 Task: Find connections with filter location Cajueiro with filter topic #healthylifestyle with filter profile language French with filter current company PI Industries Ltd with filter school University of Hyderabad with filter industry Industry Associations with filter service category Administrative with filter keywords title Security Guard
Action: Mouse moved to (575, 101)
Screenshot: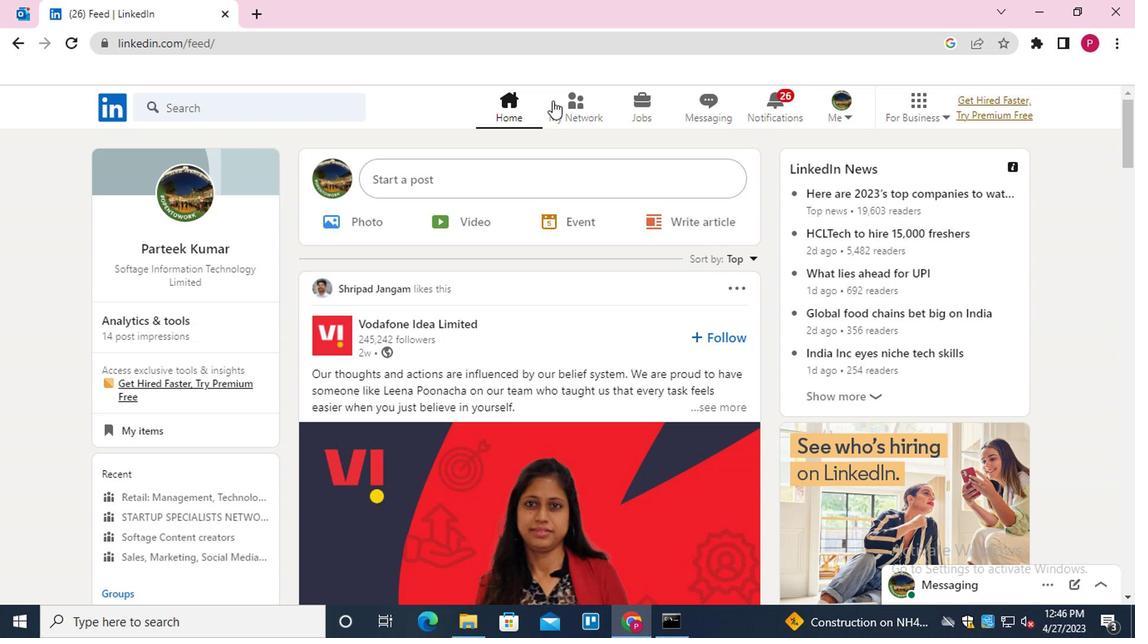 
Action: Mouse pressed left at (575, 101)
Screenshot: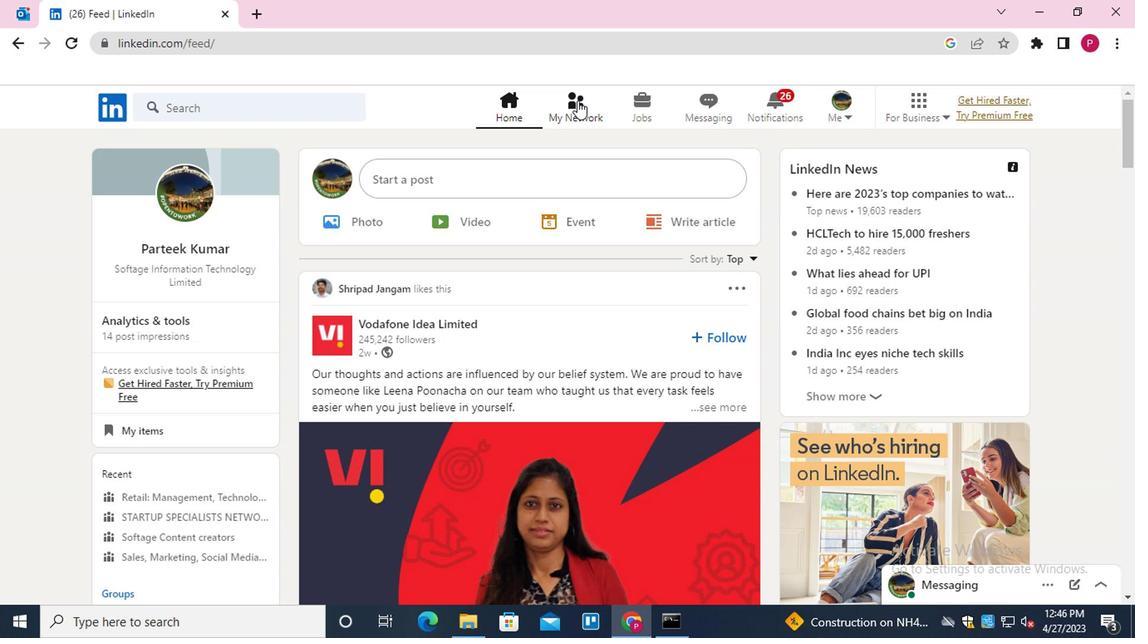 
Action: Mouse moved to (251, 198)
Screenshot: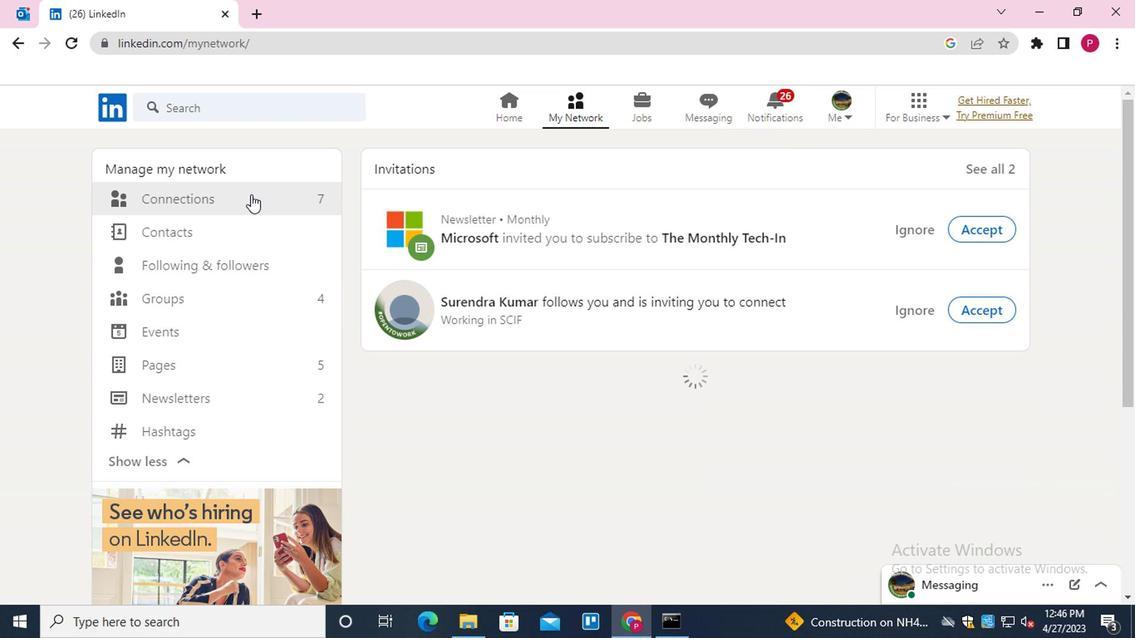 
Action: Mouse pressed left at (251, 198)
Screenshot: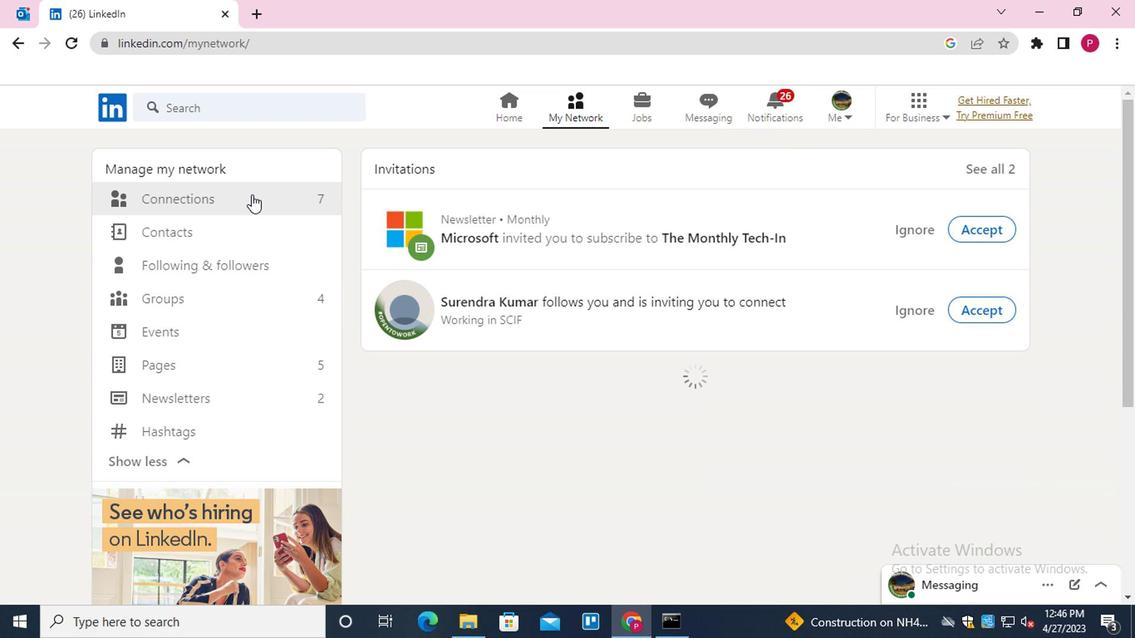 
Action: Mouse moved to (670, 198)
Screenshot: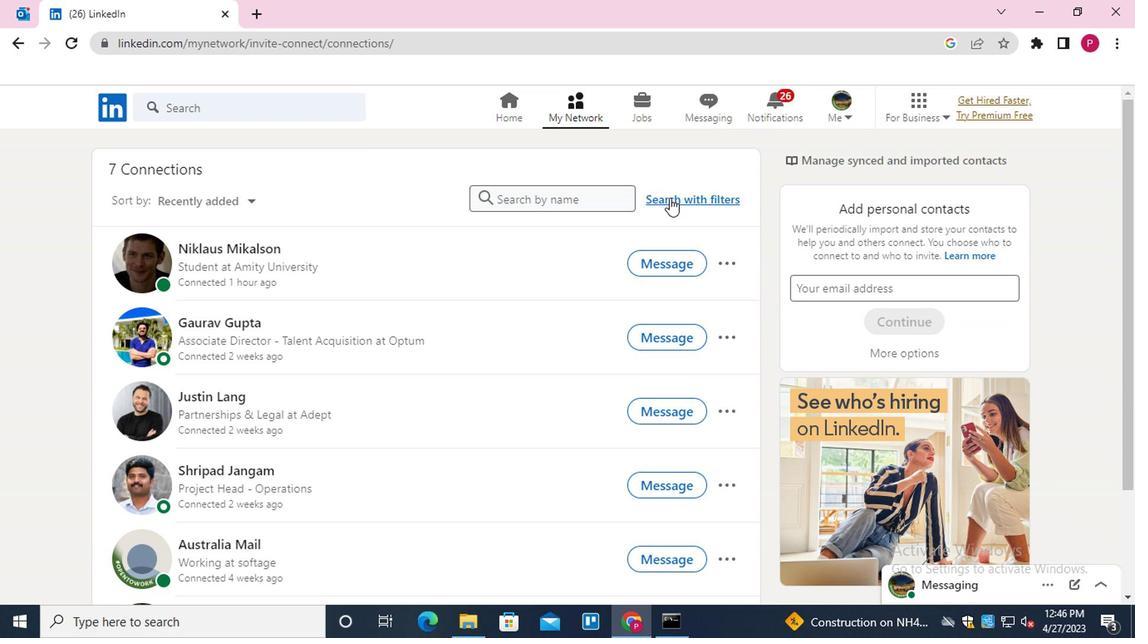 
Action: Mouse pressed left at (670, 198)
Screenshot: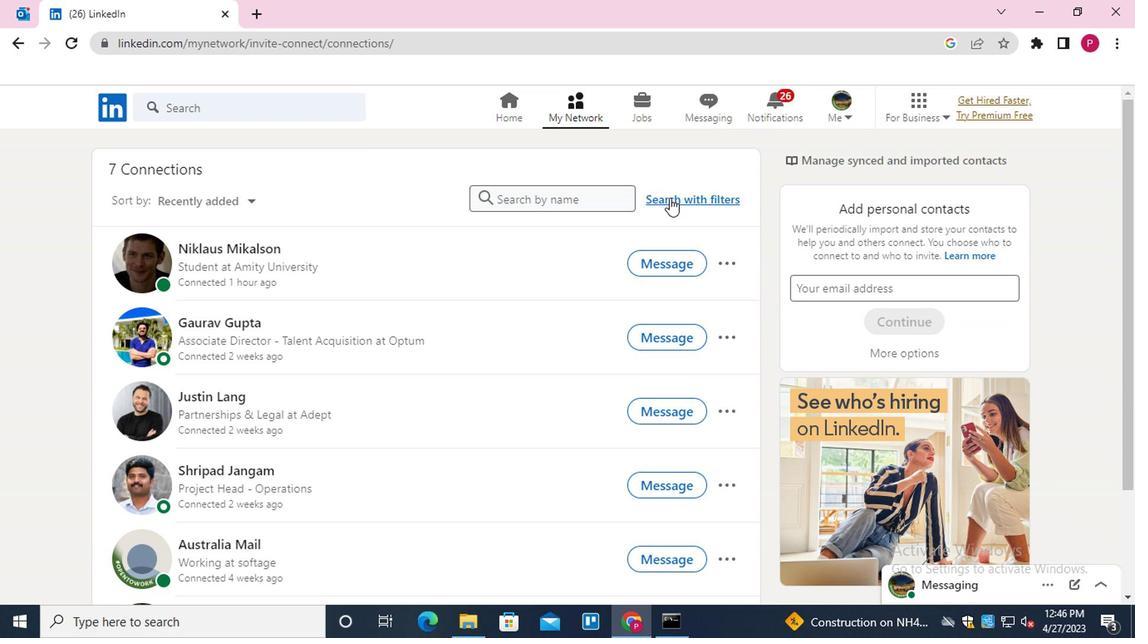 
Action: Mouse moved to (612, 152)
Screenshot: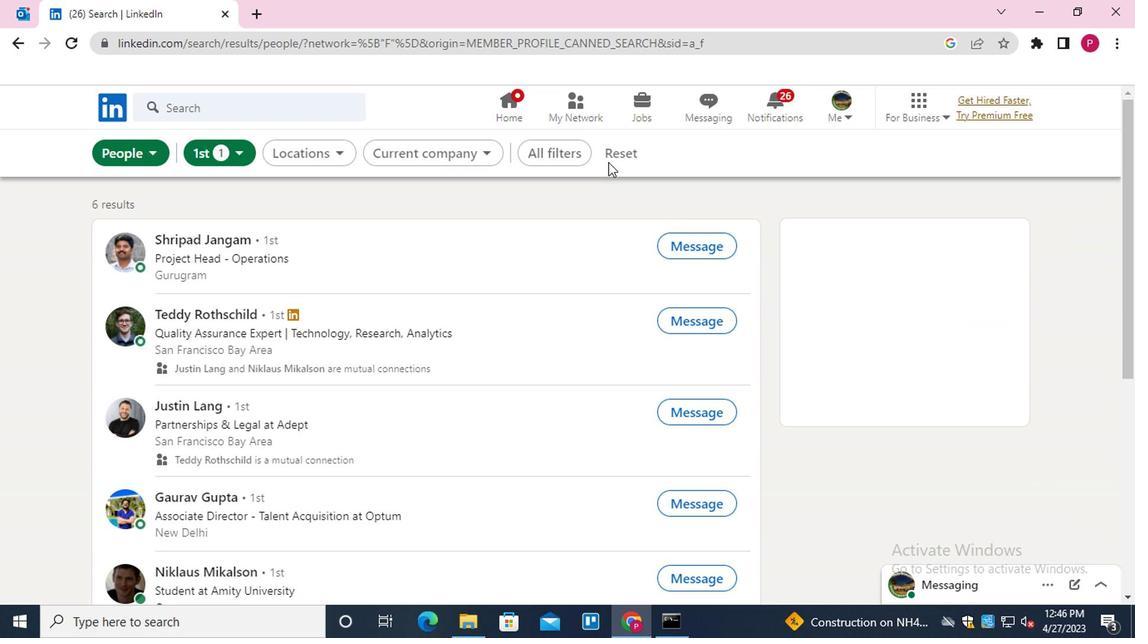 
Action: Mouse pressed left at (612, 152)
Screenshot: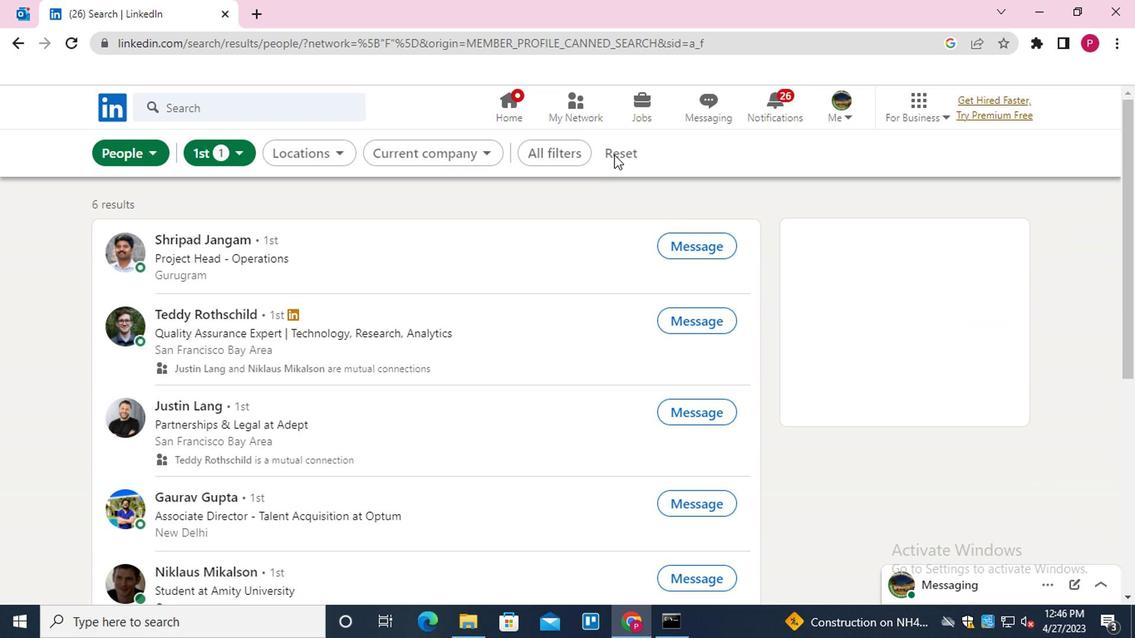
Action: Mouse moved to (580, 157)
Screenshot: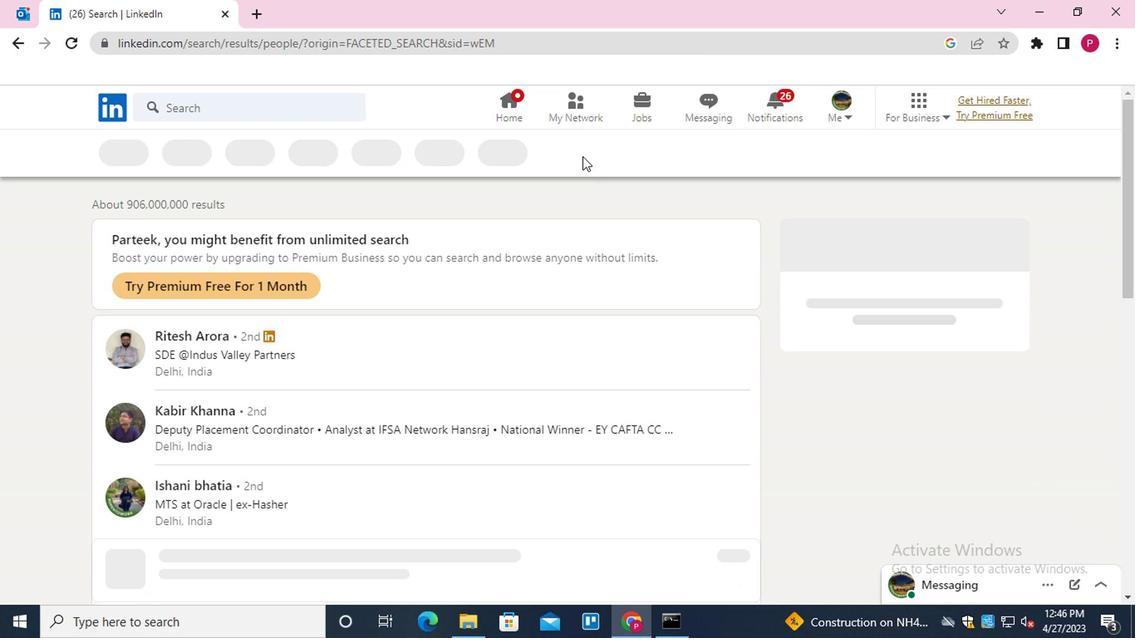 
Action: Mouse pressed left at (580, 157)
Screenshot: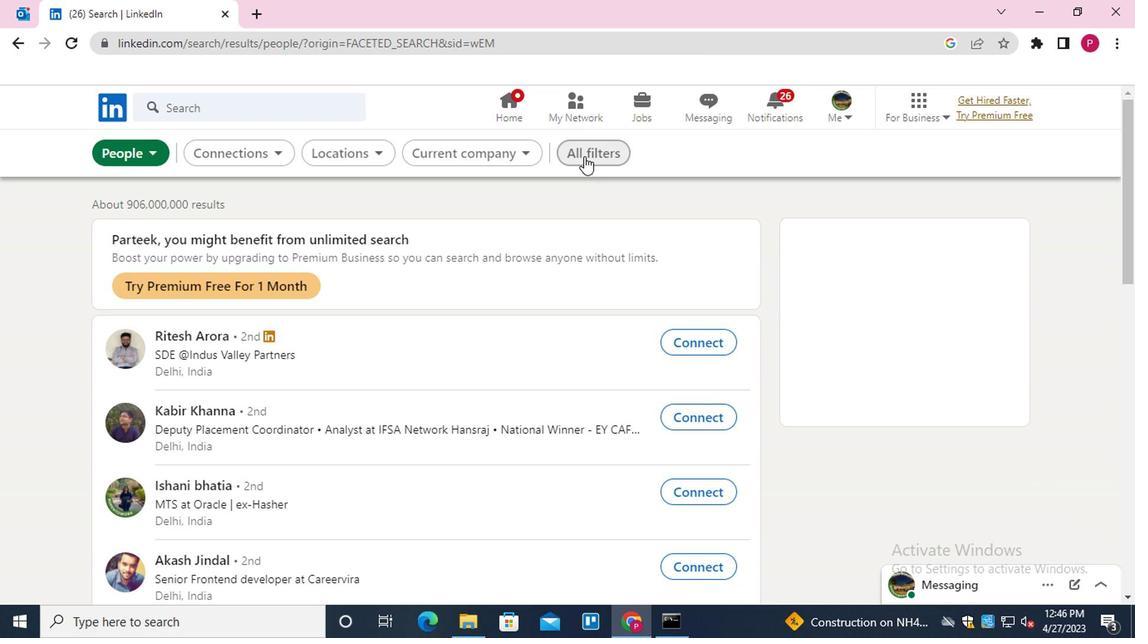 
Action: Mouse moved to (863, 390)
Screenshot: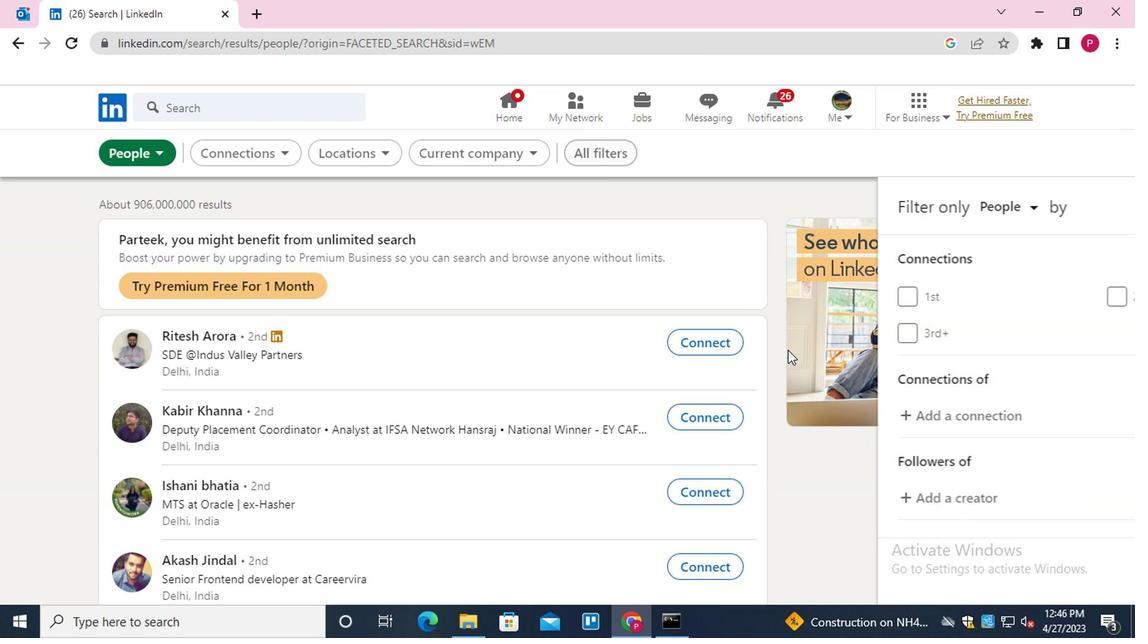 
Action: Mouse scrolled (863, 389) with delta (0, 0)
Screenshot: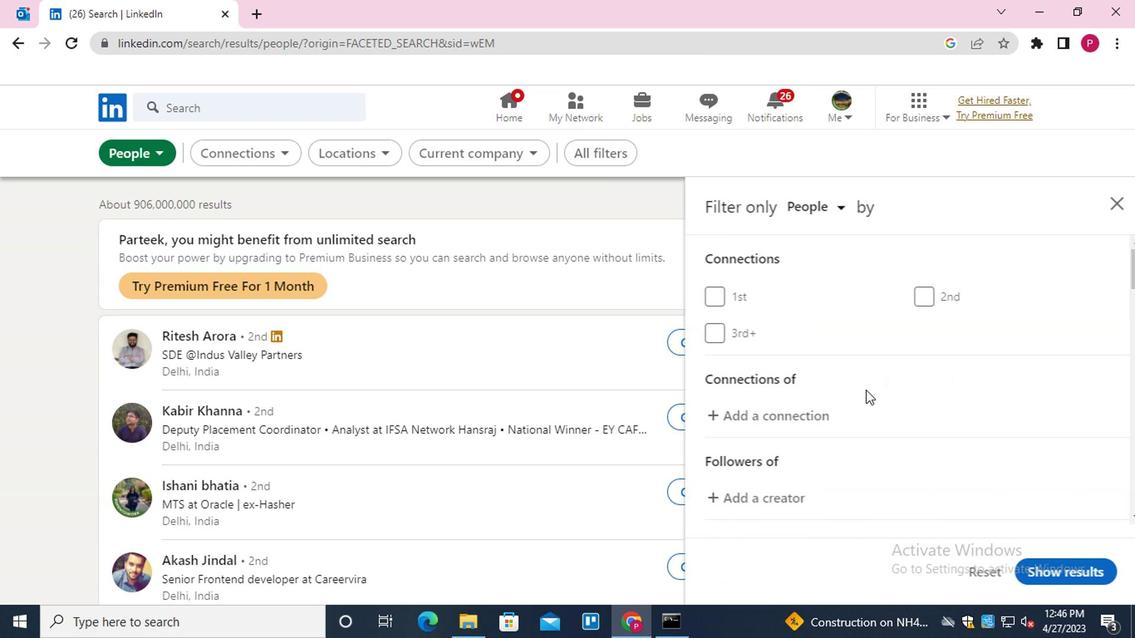 
Action: Mouse scrolled (863, 389) with delta (0, 0)
Screenshot: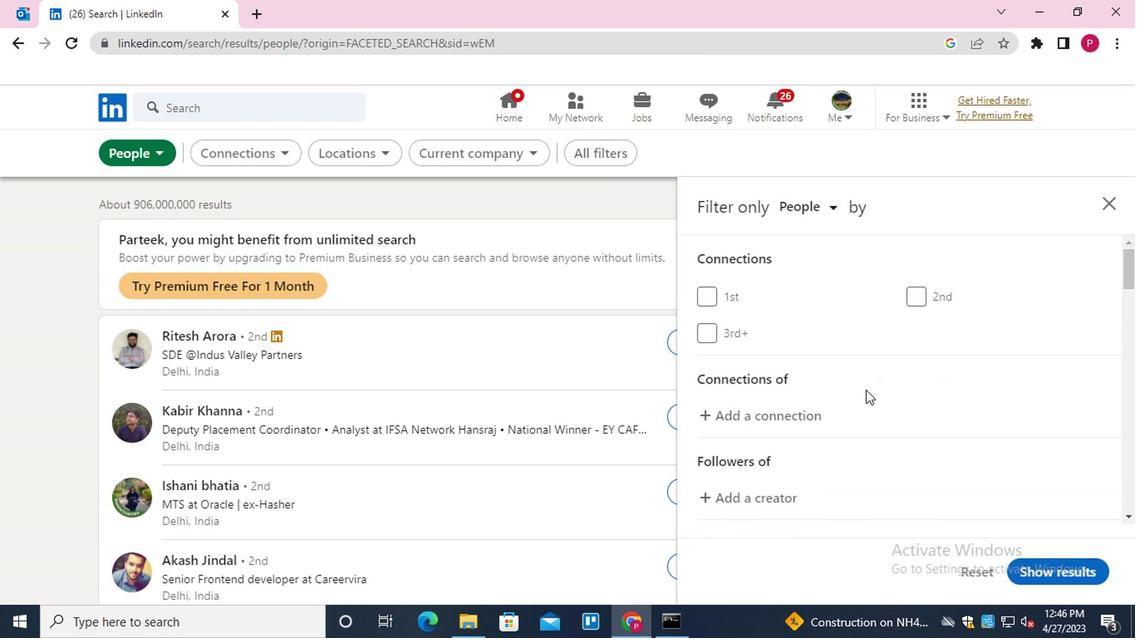 
Action: Mouse moved to (967, 480)
Screenshot: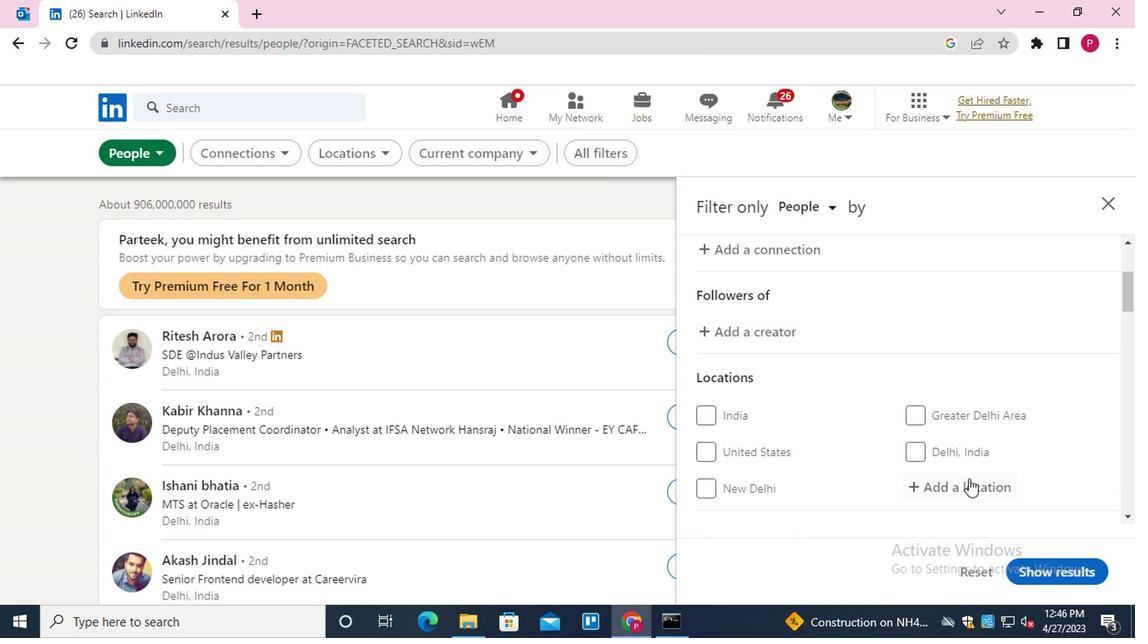 
Action: Mouse pressed left at (967, 480)
Screenshot: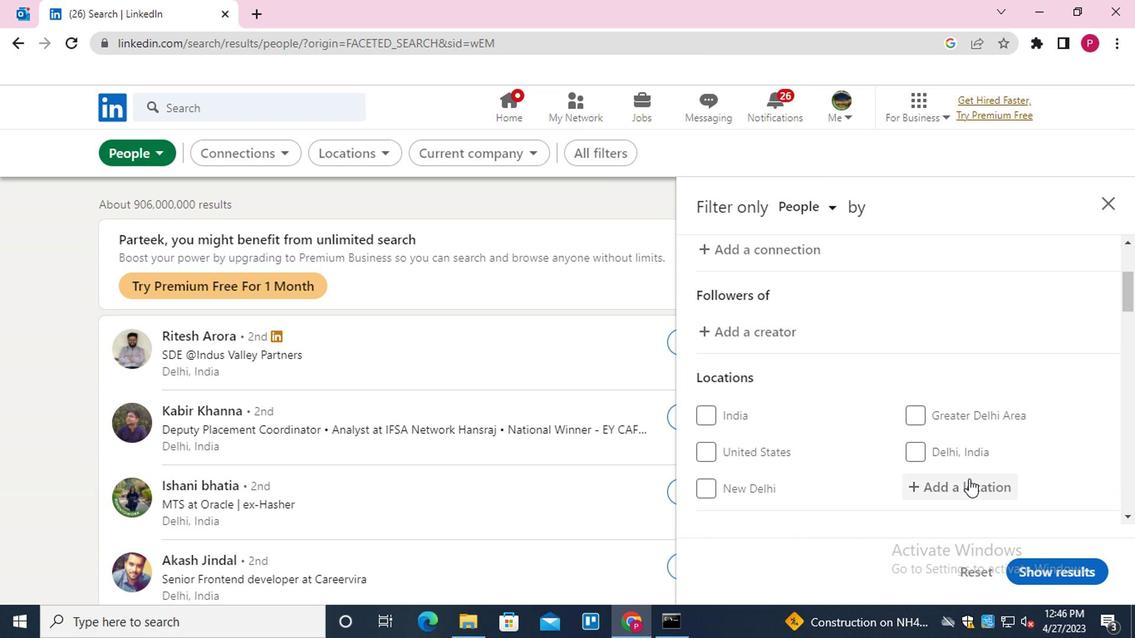 
Action: Key pressed <Key.shift><Key.shift><Key.shift>CAJUIERO
Screenshot: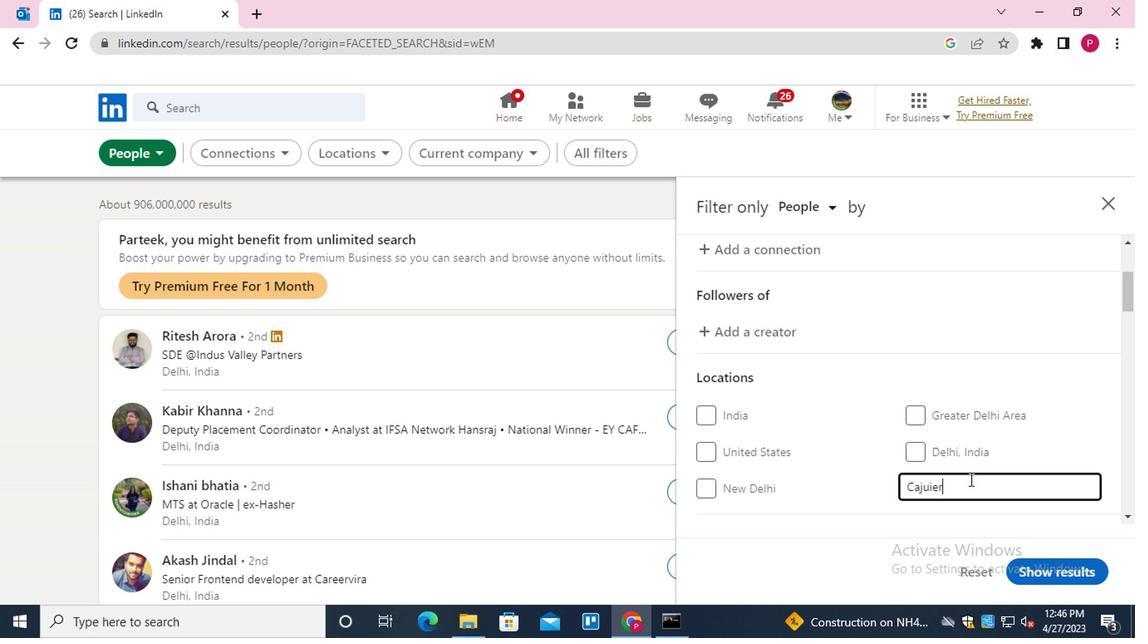 
Action: Mouse moved to (969, 477)
Screenshot: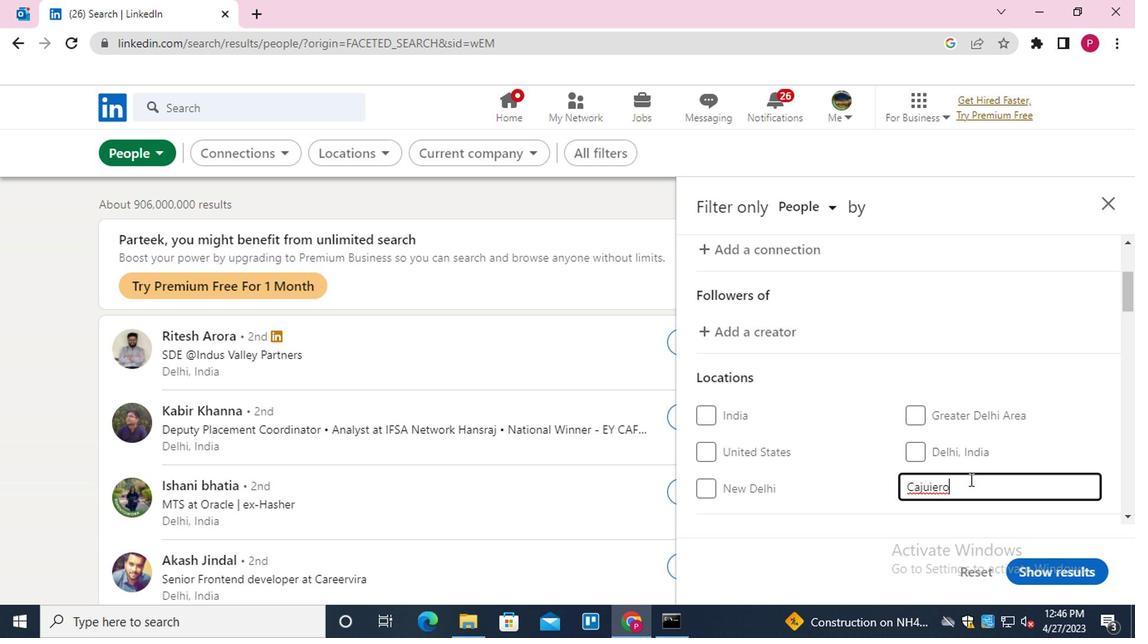 
Action: Mouse scrolled (969, 476) with delta (0, 0)
Screenshot: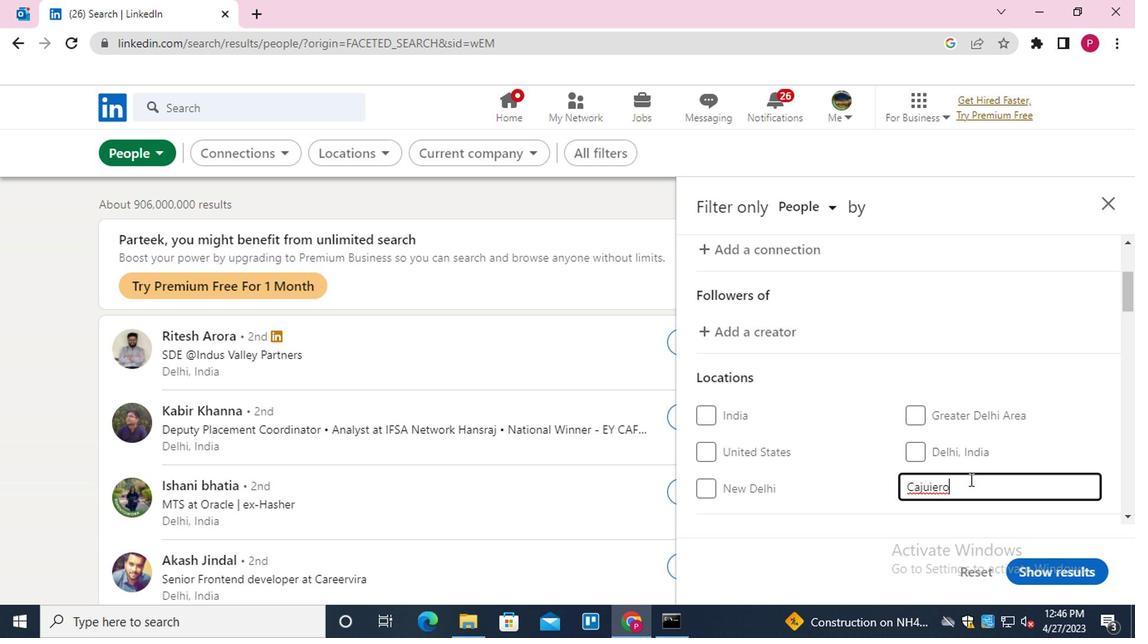 
Action: Key pressed <Key.backspace><Key.backspace><Key.backspace><Key.backspace>EIRO<Key.up><Key.up><Key.enter>
Screenshot: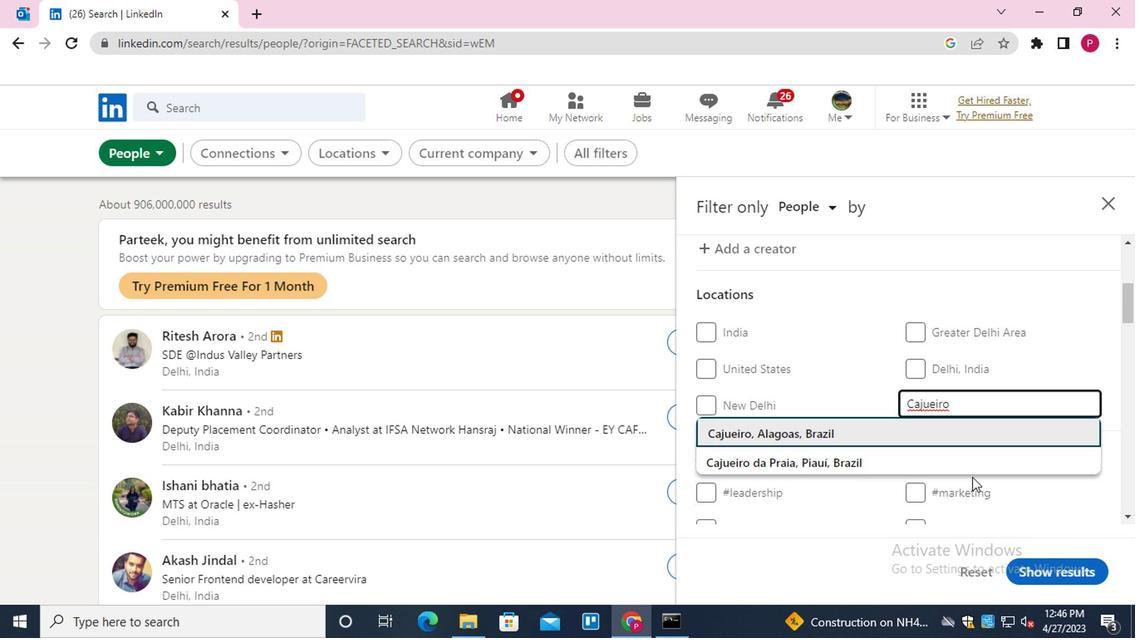 
Action: Mouse scrolled (969, 476) with delta (0, 0)
Screenshot: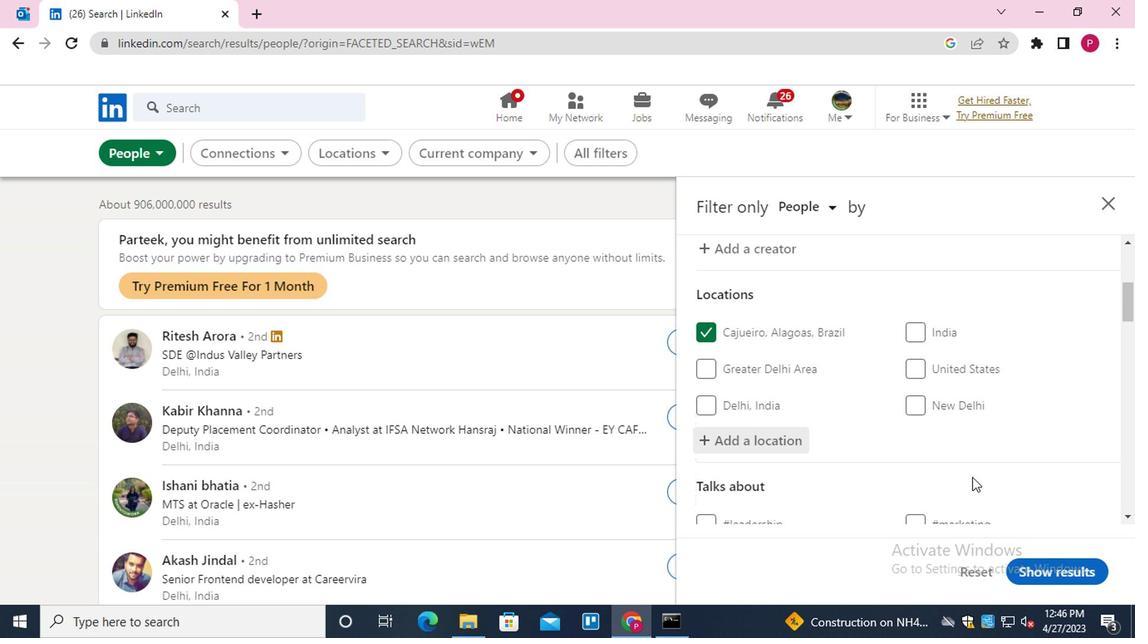 
Action: Mouse scrolled (969, 476) with delta (0, 0)
Screenshot: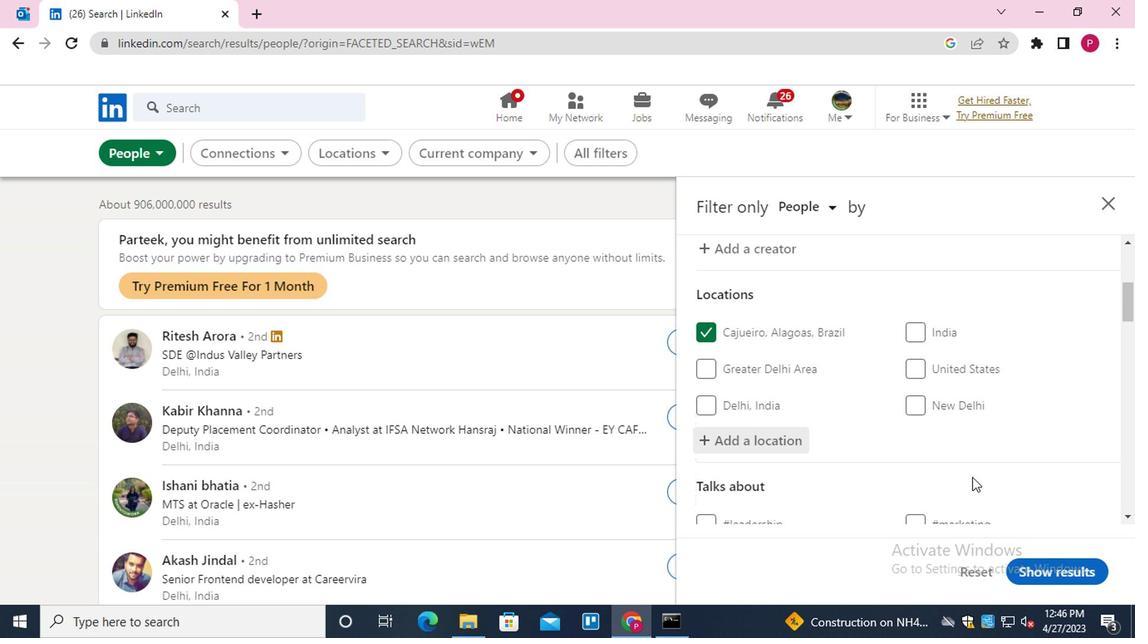 
Action: Mouse scrolled (969, 476) with delta (0, 0)
Screenshot: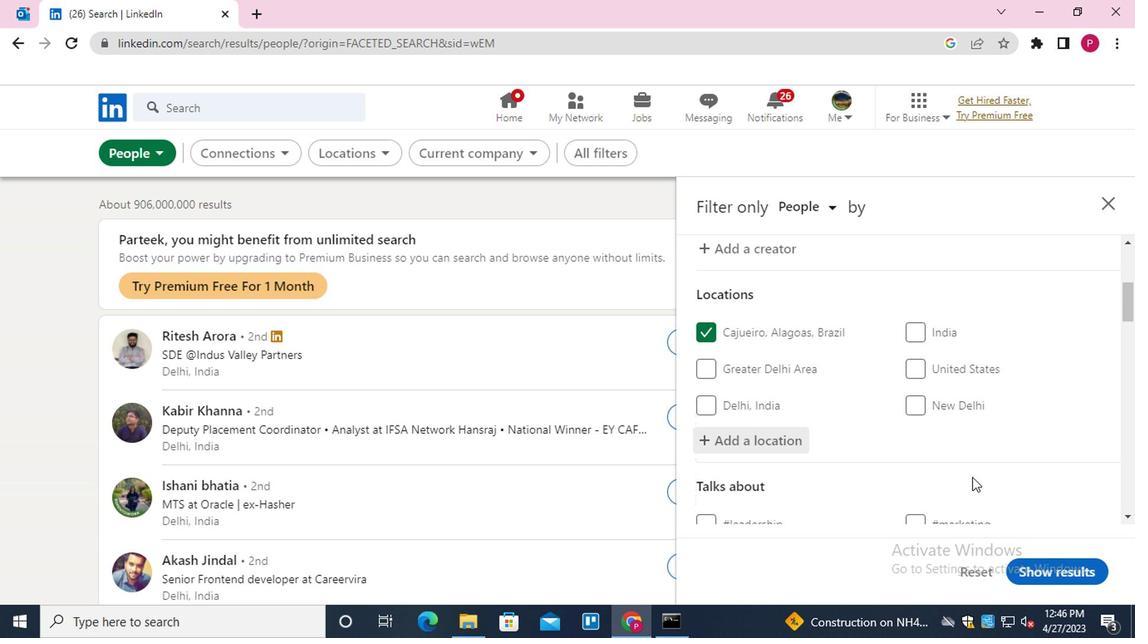 
Action: Mouse moved to (978, 355)
Screenshot: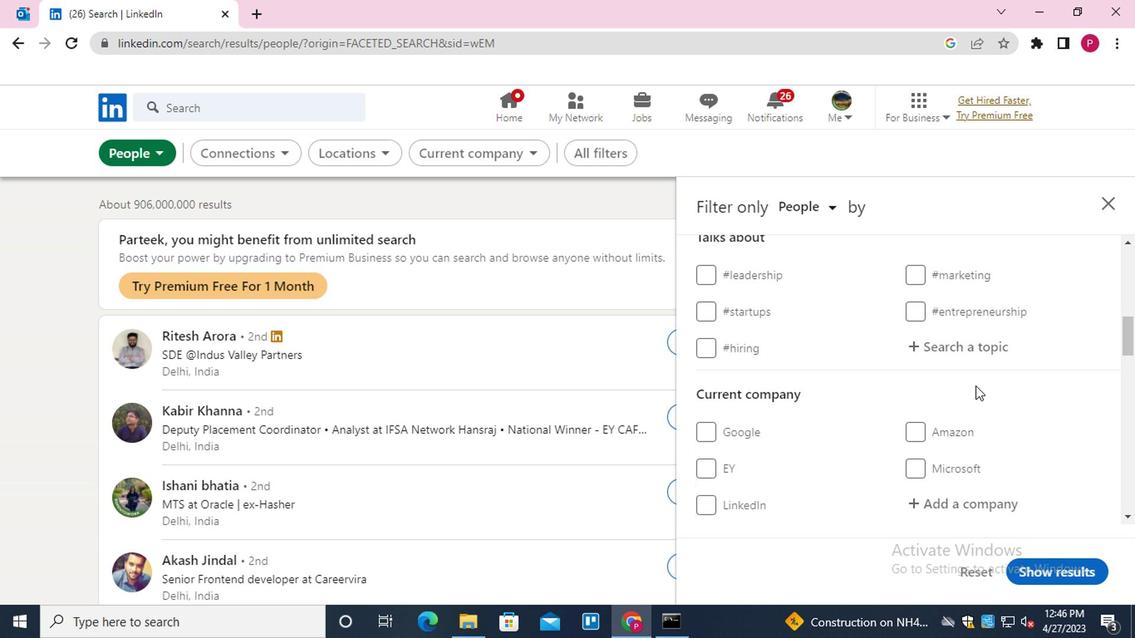 
Action: Mouse pressed left at (978, 355)
Screenshot: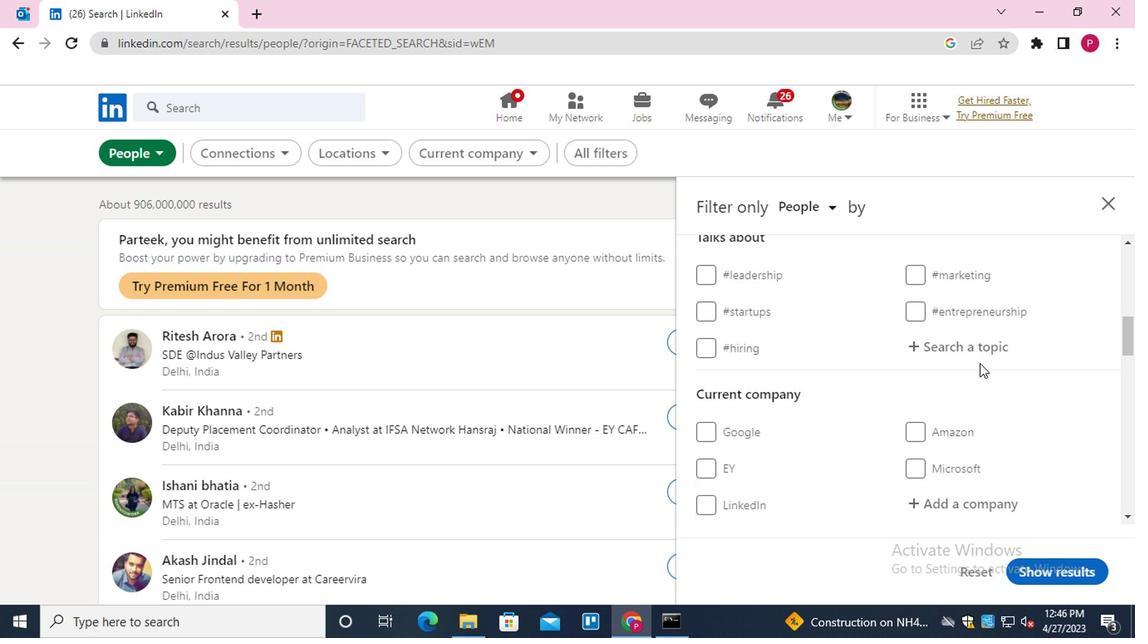 
Action: Key pressed HEALTHYLIFE<Key.down><Key.enter>
Screenshot: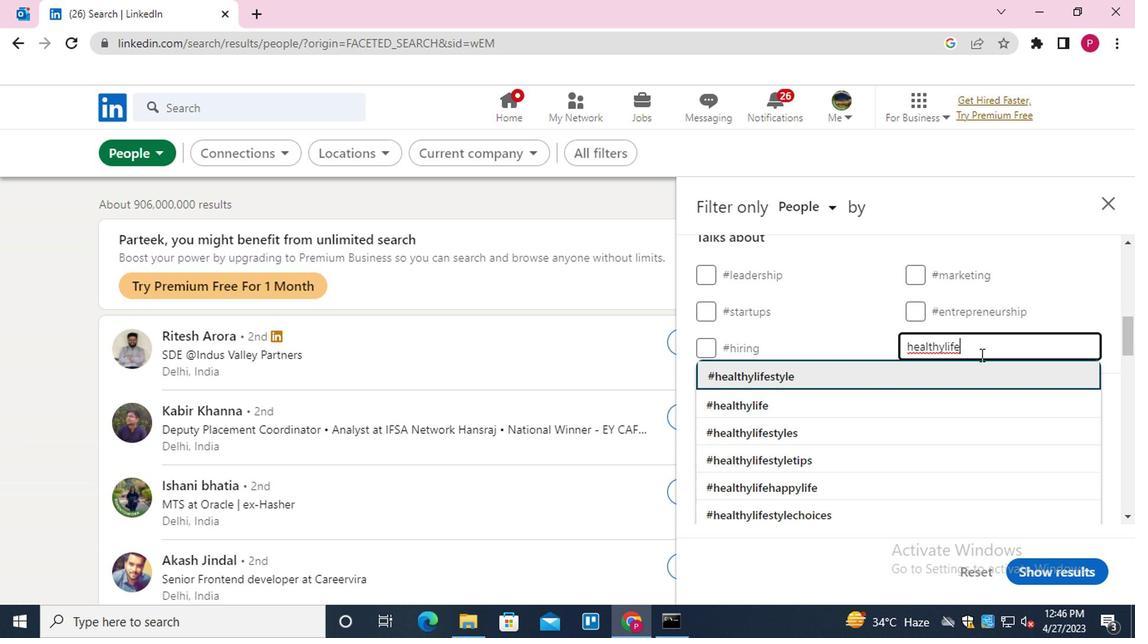 
Action: Mouse moved to (975, 355)
Screenshot: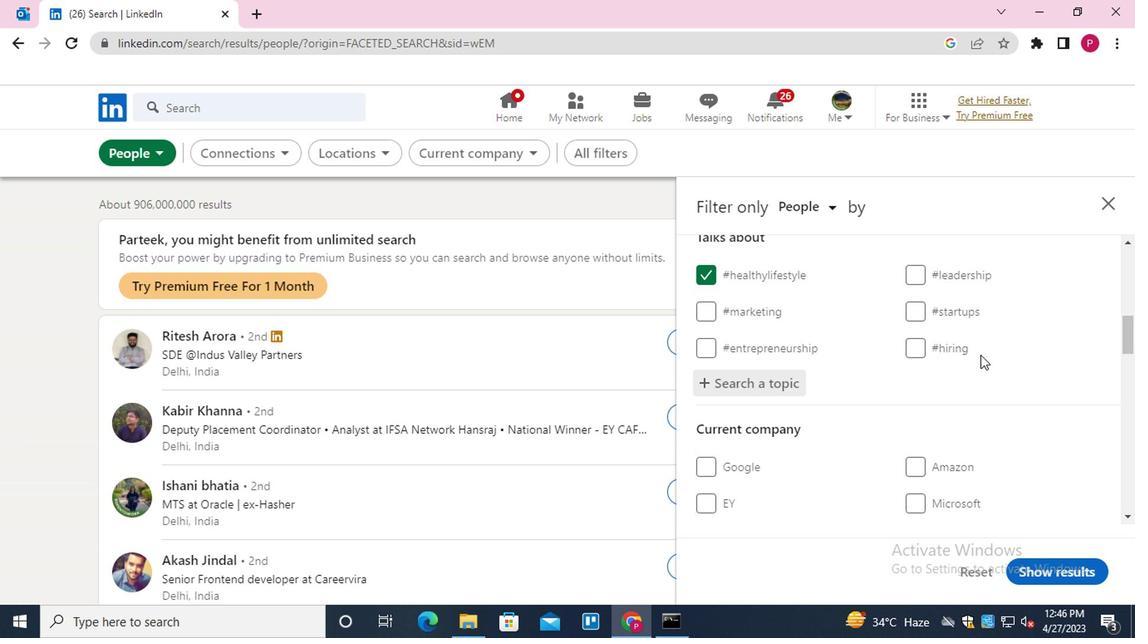
Action: Mouse scrolled (975, 354) with delta (0, 0)
Screenshot: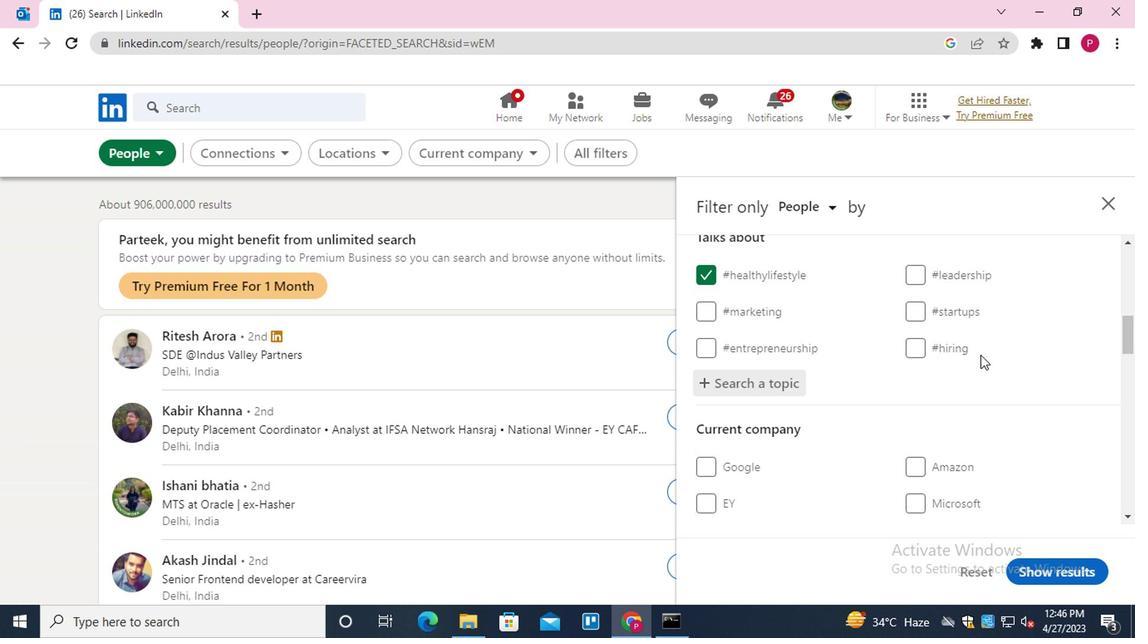 
Action: Mouse moved to (957, 365)
Screenshot: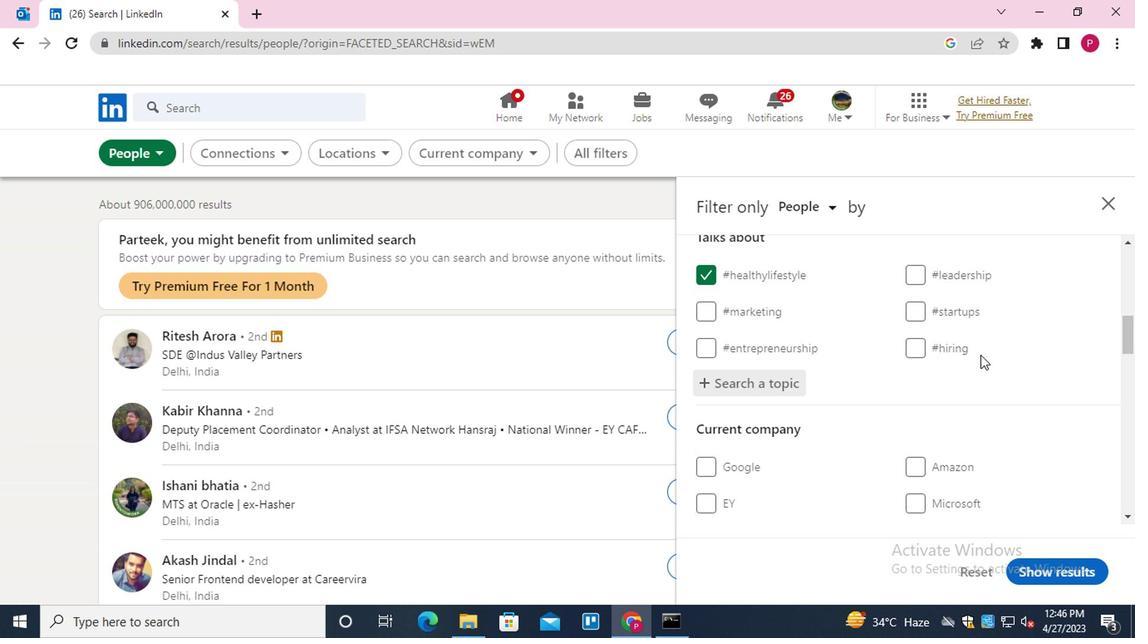 
Action: Mouse scrolled (957, 363) with delta (0, -1)
Screenshot: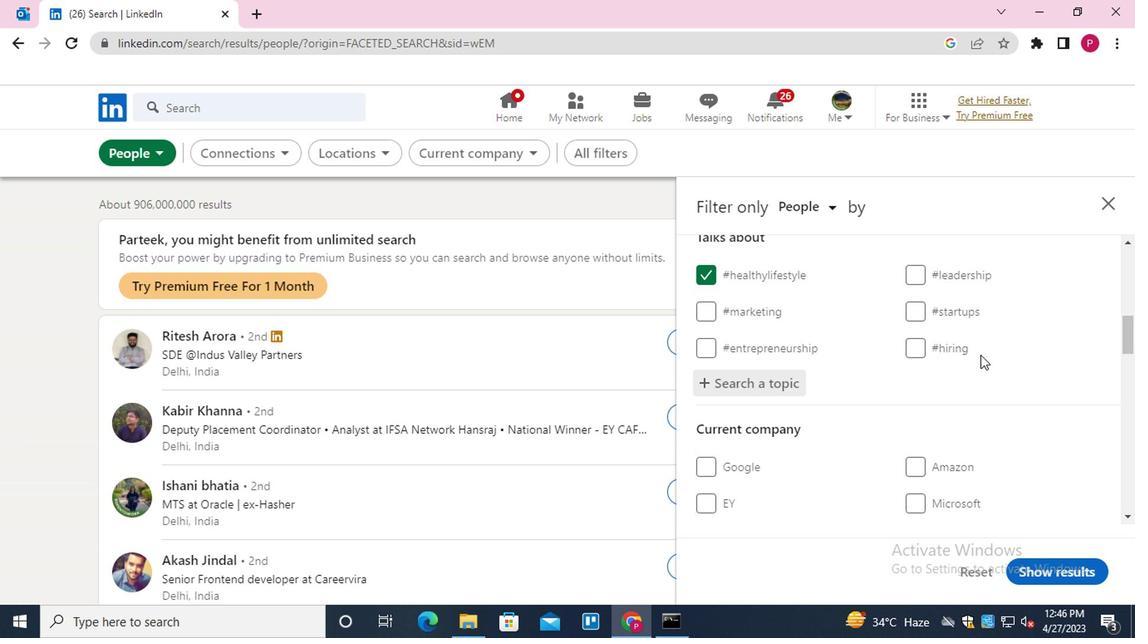 
Action: Mouse moved to (944, 366)
Screenshot: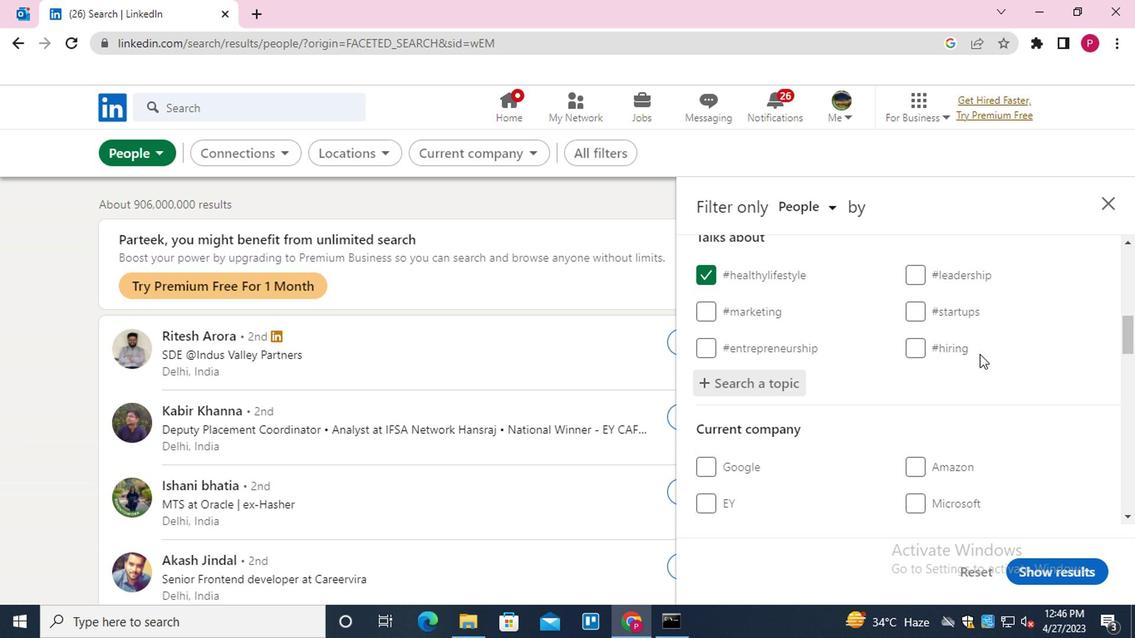 
Action: Mouse scrolled (944, 365) with delta (0, -1)
Screenshot: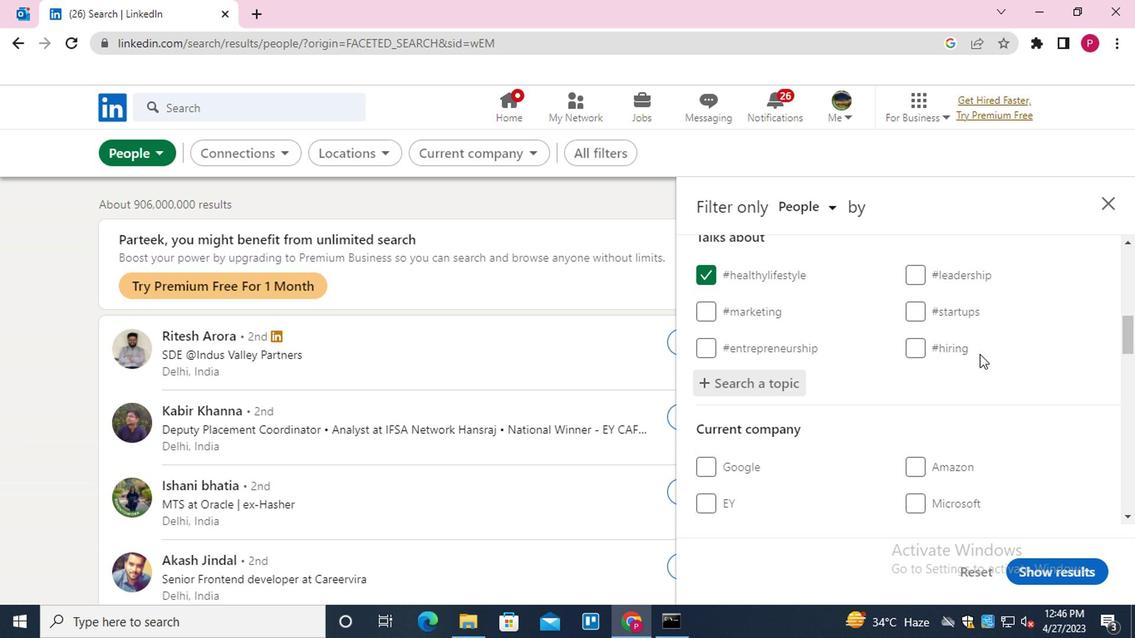 
Action: Mouse moved to (790, 373)
Screenshot: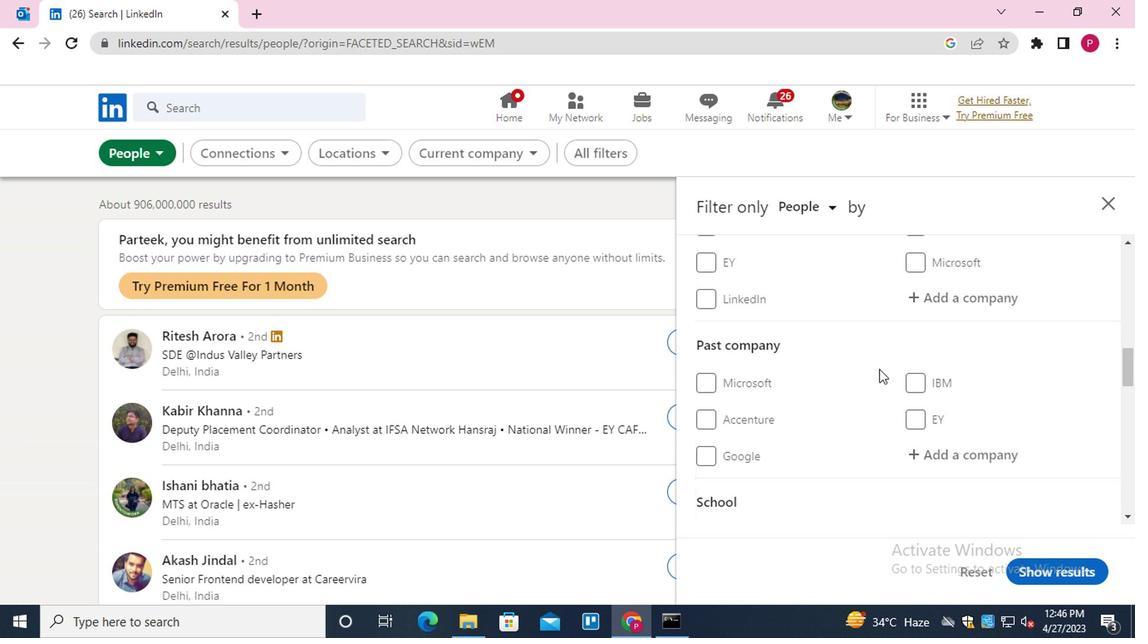 
Action: Mouse scrolled (790, 373) with delta (0, 0)
Screenshot: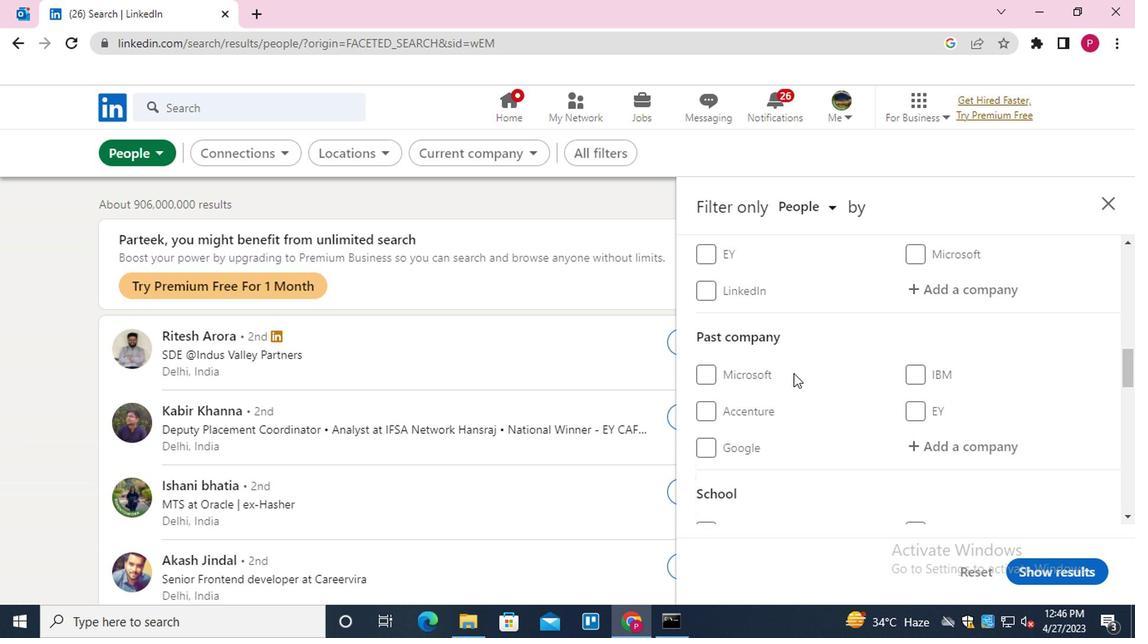 
Action: Mouse scrolled (790, 373) with delta (0, 0)
Screenshot: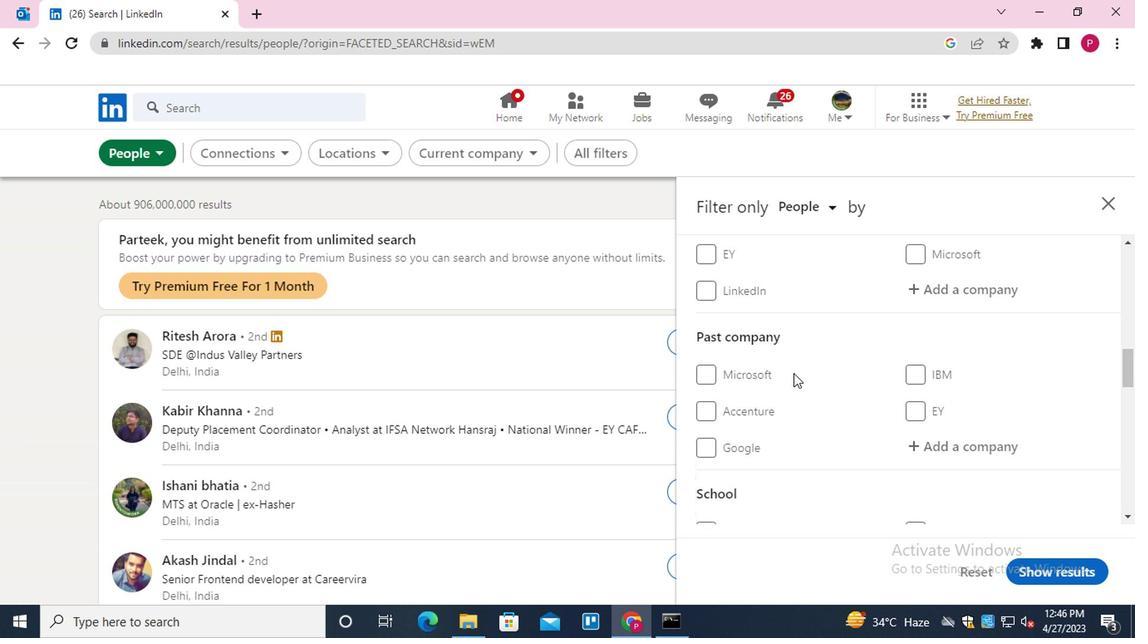 
Action: Mouse scrolled (790, 373) with delta (0, 0)
Screenshot: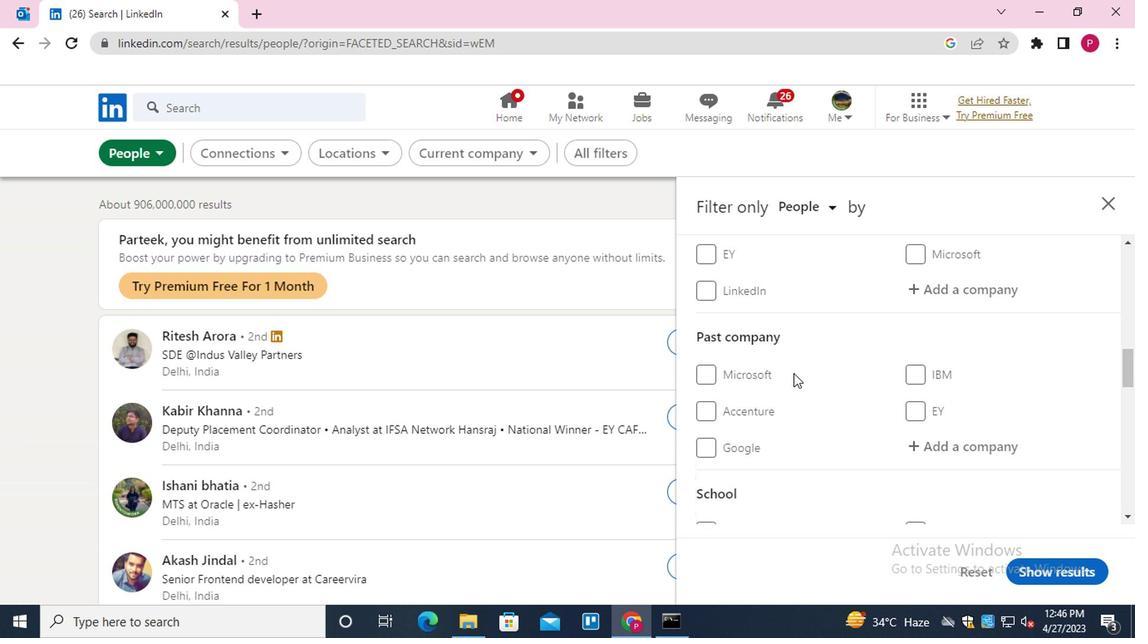 
Action: Mouse scrolled (790, 373) with delta (0, 0)
Screenshot: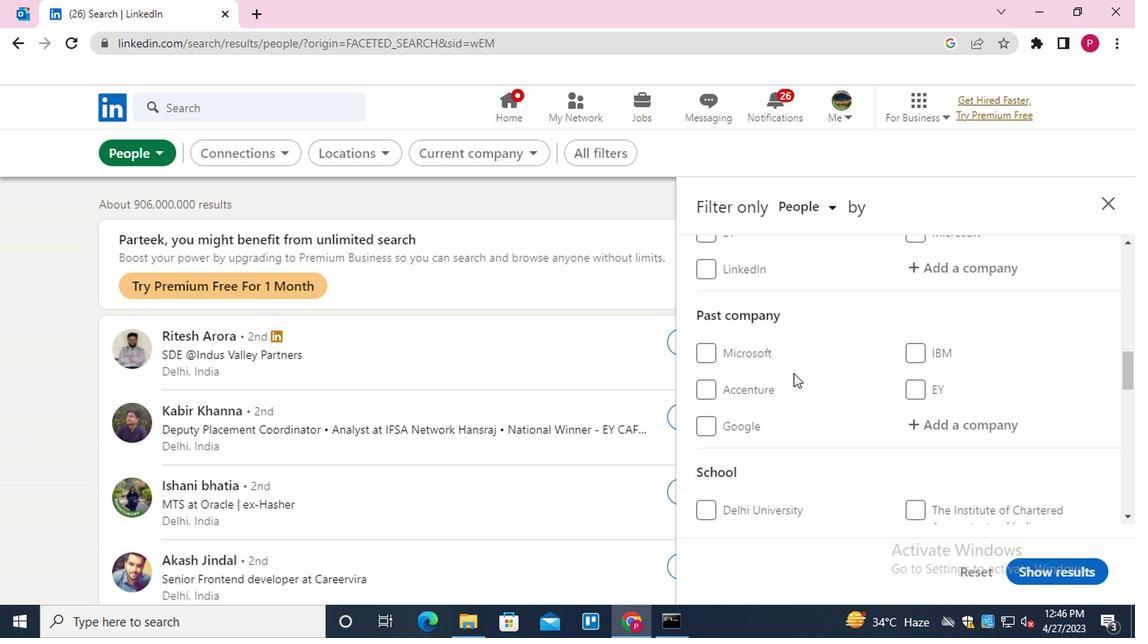 
Action: Mouse scrolled (790, 373) with delta (0, 0)
Screenshot: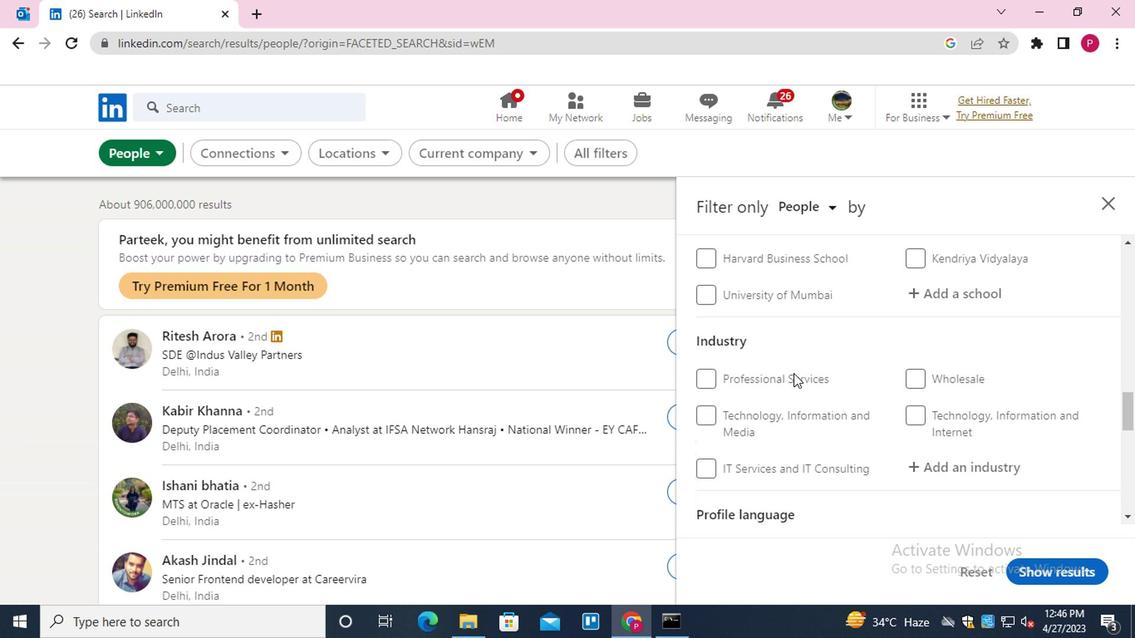 
Action: Mouse scrolled (790, 373) with delta (0, 0)
Screenshot: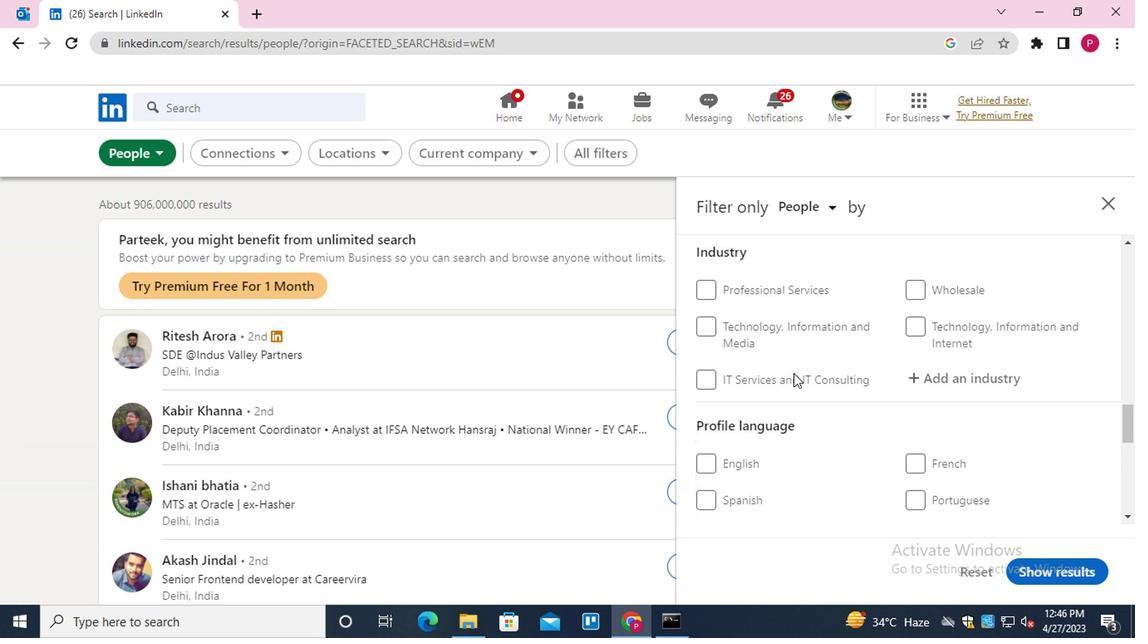
Action: Mouse moved to (907, 379)
Screenshot: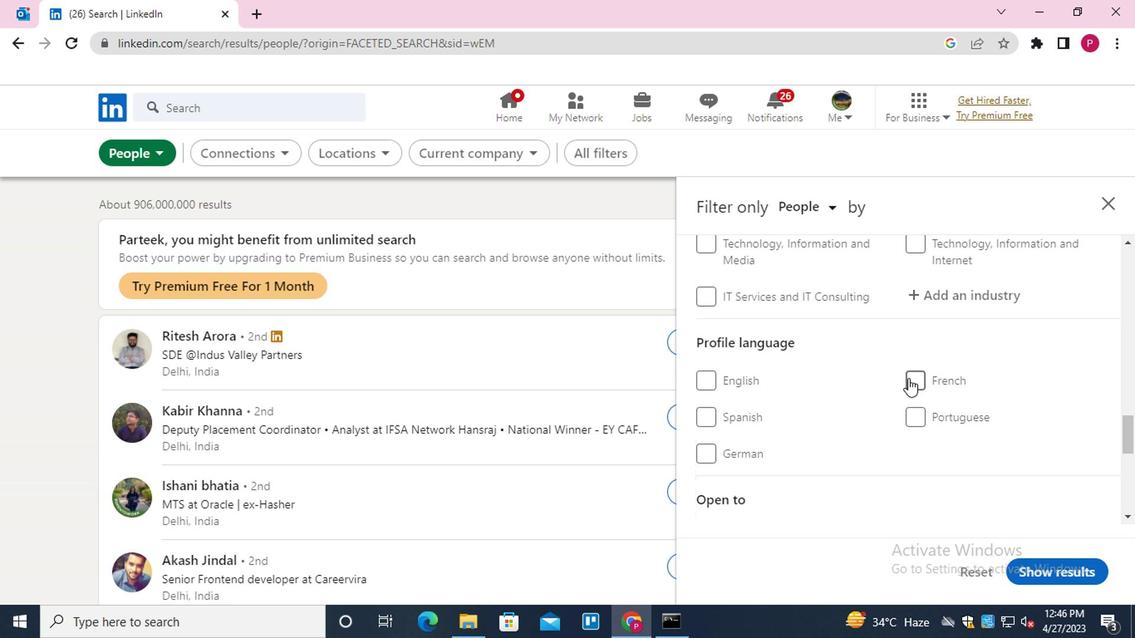 
Action: Mouse pressed left at (907, 379)
Screenshot: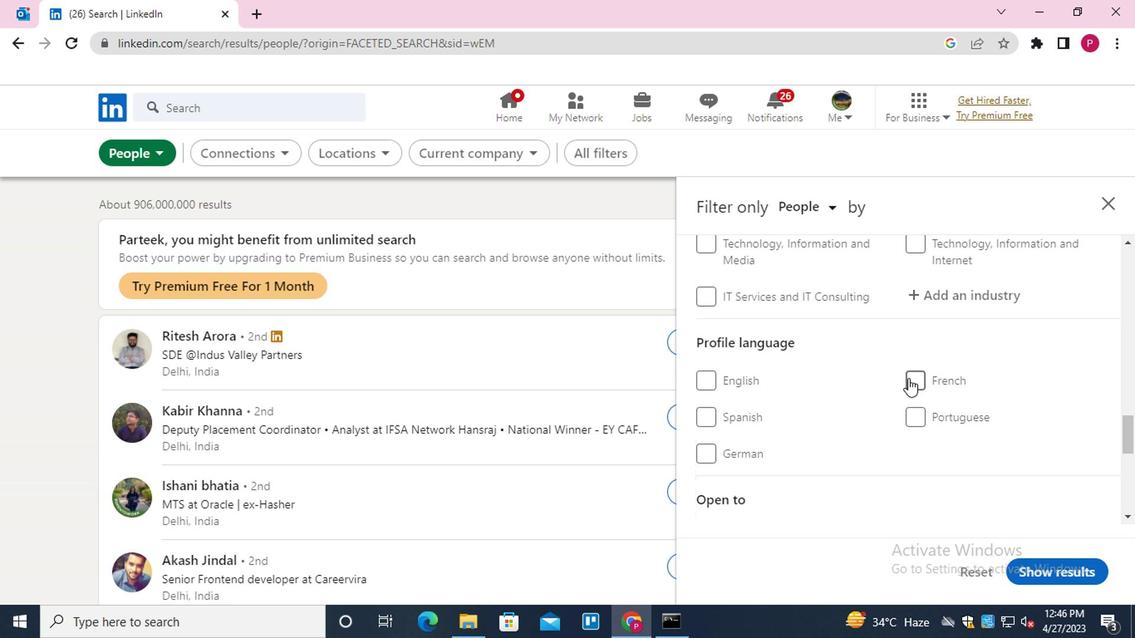
Action: Mouse moved to (851, 379)
Screenshot: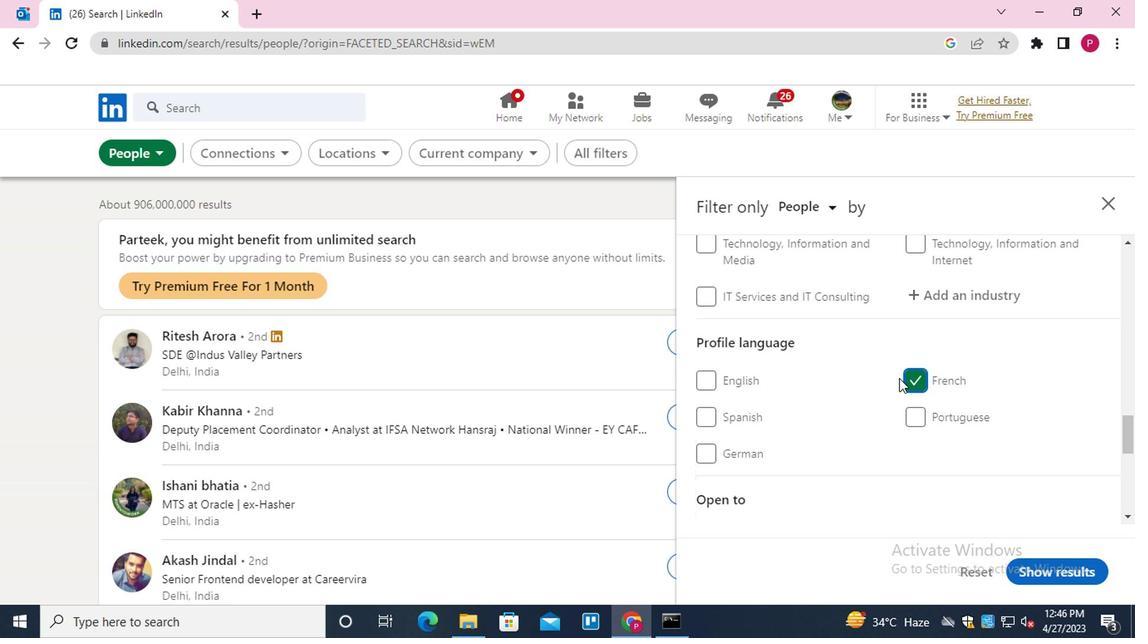 
Action: Mouse scrolled (851, 380) with delta (0, 0)
Screenshot: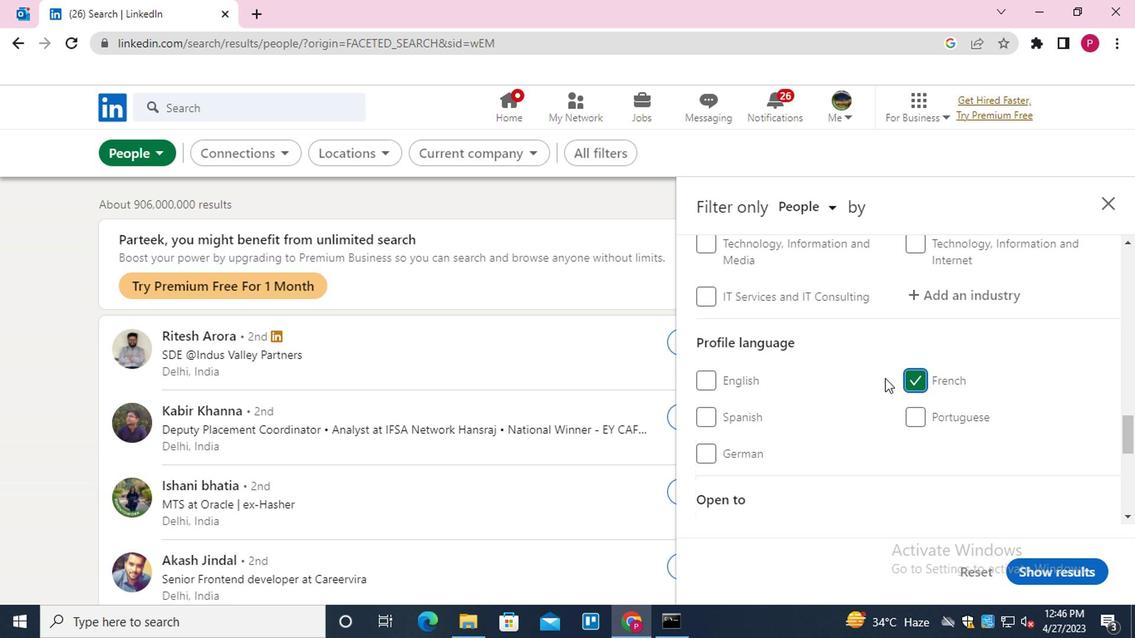 
Action: Mouse scrolled (851, 380) with delta (0, 0)
Screenshot: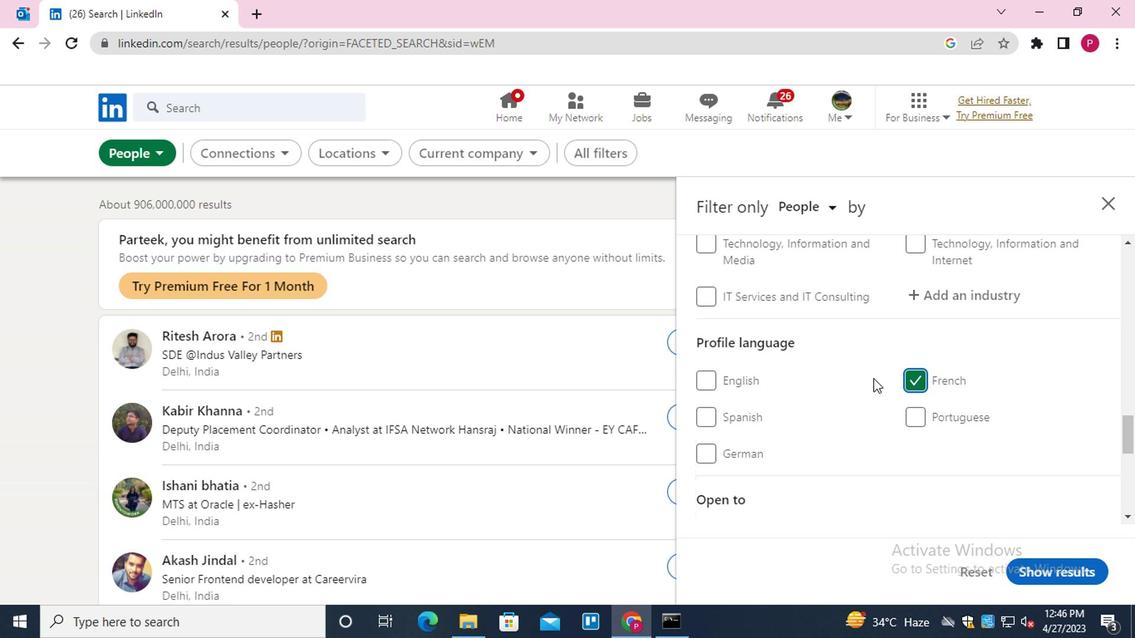 
Action: Mouse scrolled (851, 380) with delta (0, 0)
Screenshot: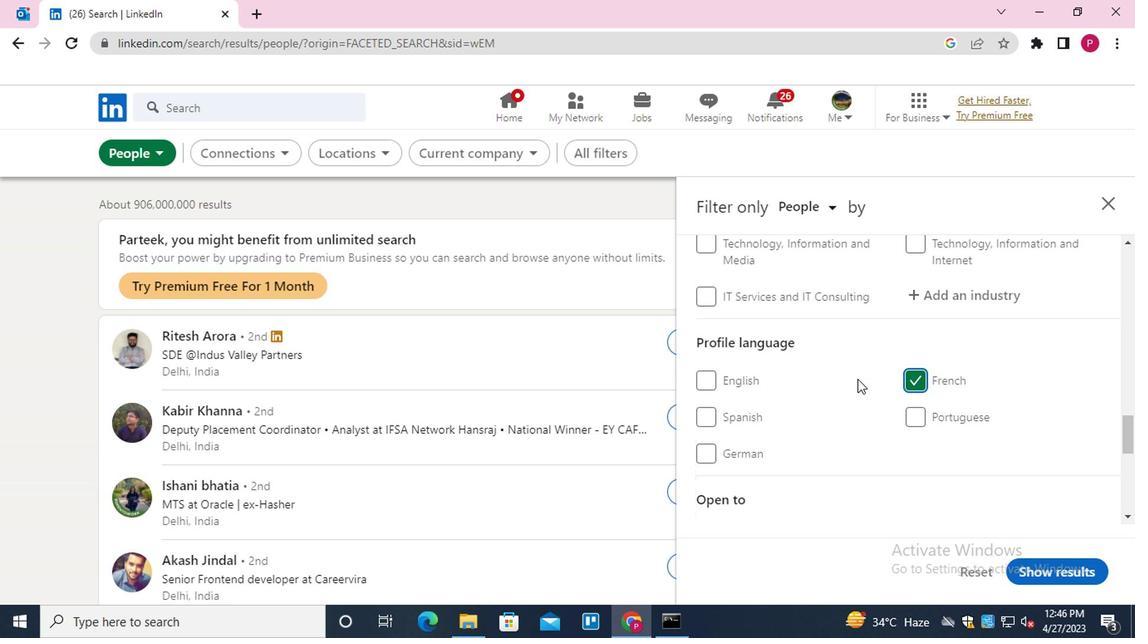 
Action: Mouse scrolled (851, 380) with delta (0, 0)
Screenshot: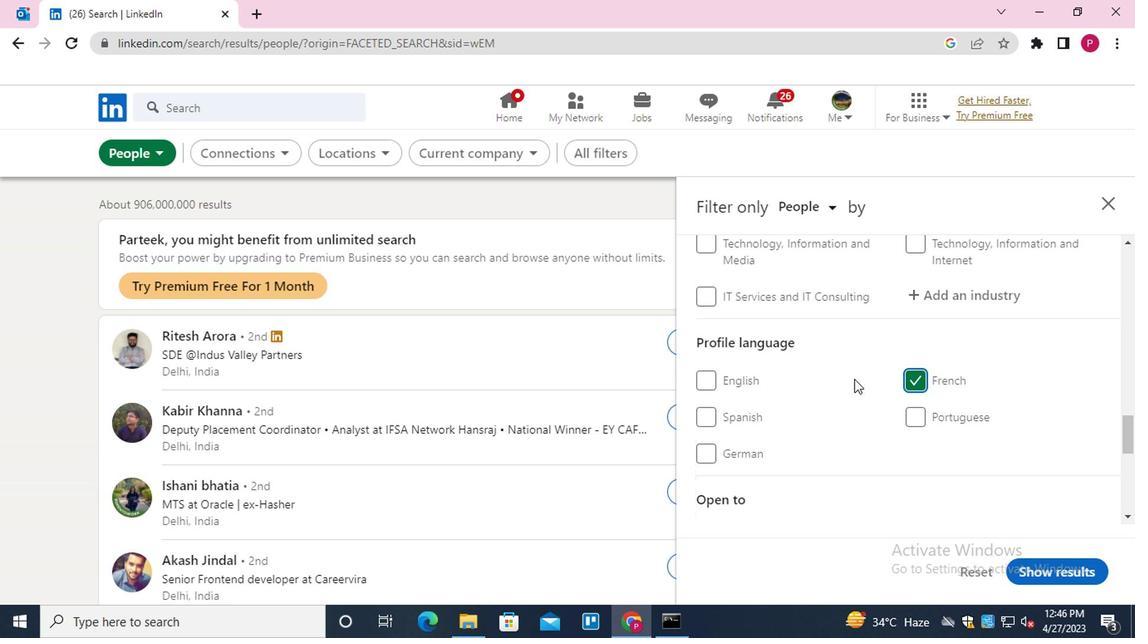 
Action: Mouse scrolled (851, 380) with delta (0, 0)
Screenshot: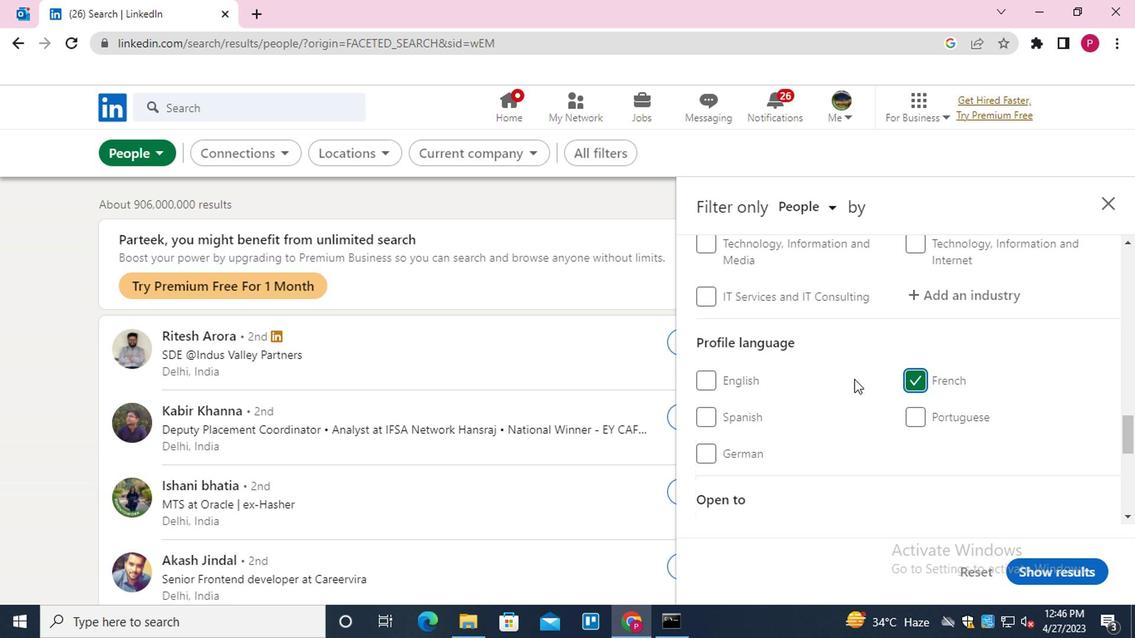 
Action: Mouse scrolled (851, 380) with delta (0, 0)
Screenshot: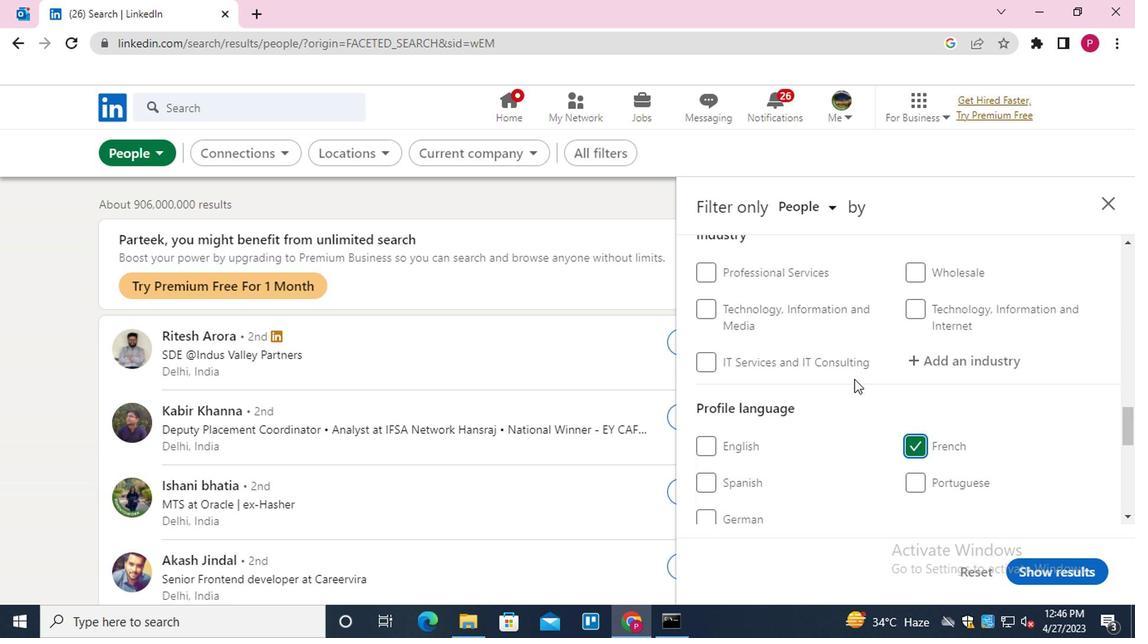 
Action: Mouse scrolled (851, 380) with delta (0, 0)
Screenshot: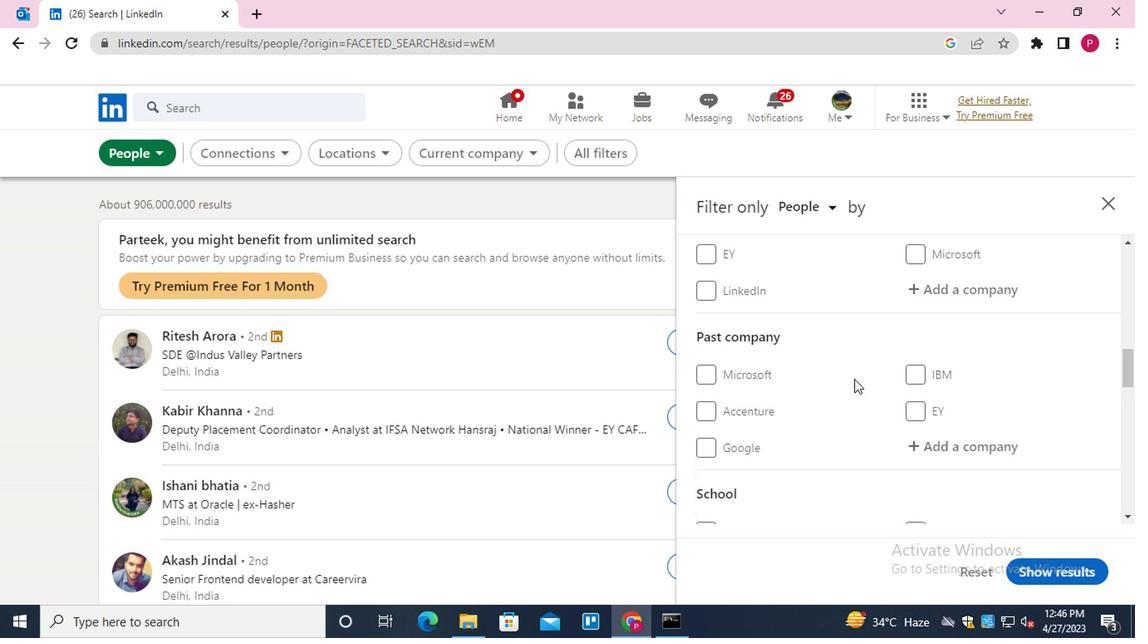 
Action: Mouse moved to (962, 376)
Screenshot: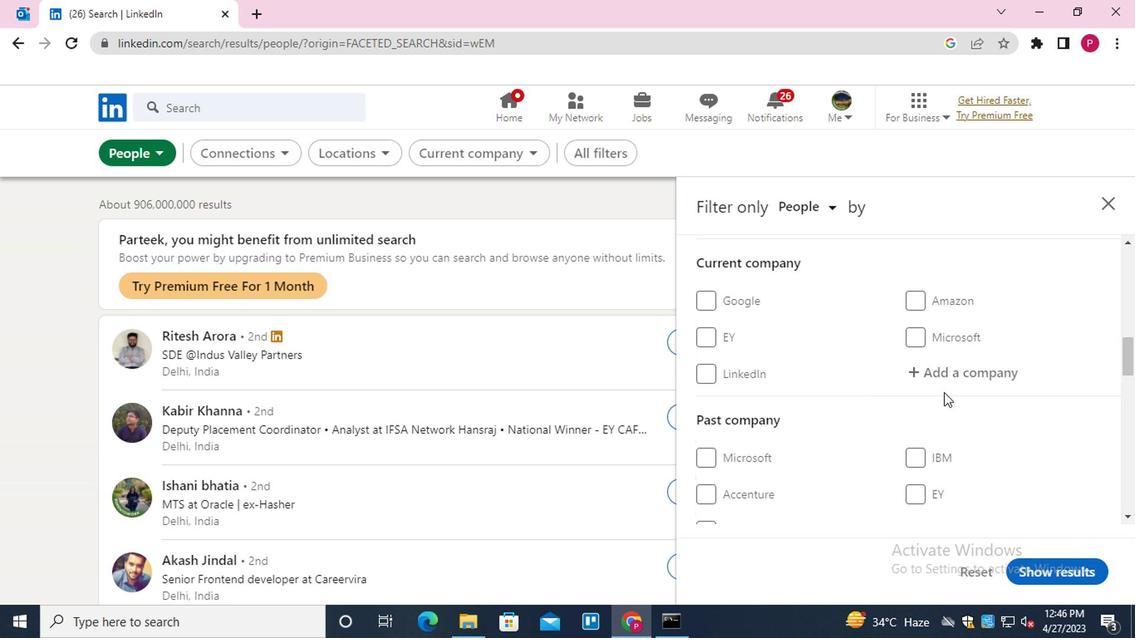 
Action: Mouse pressed left at (962, 376)
Screenshot: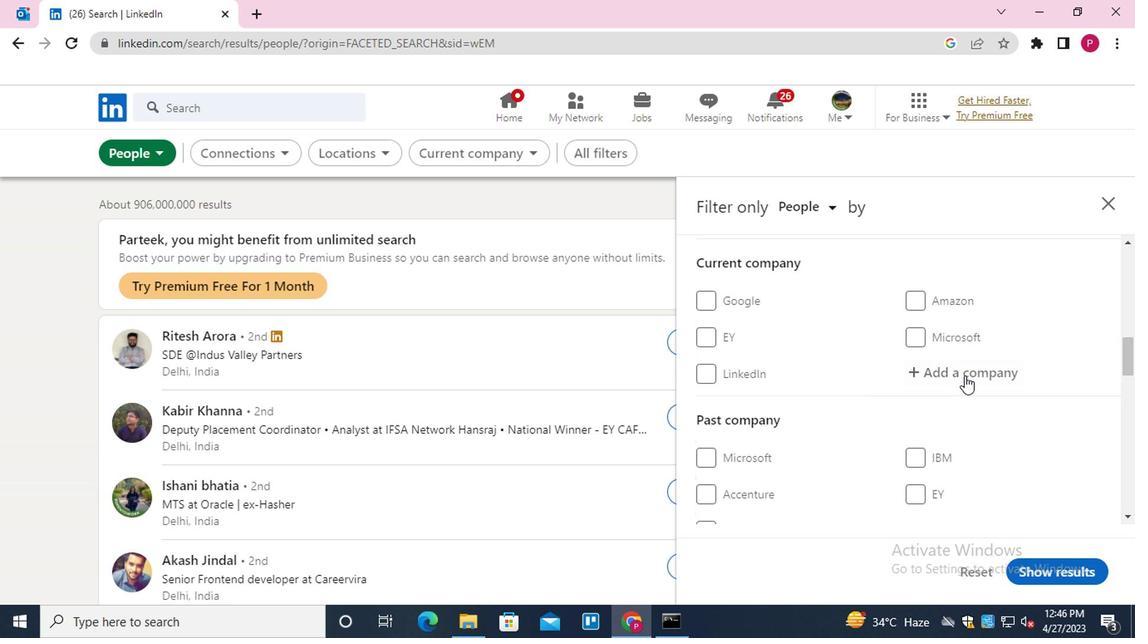 
Action: Key pressed <Key.shift><Key.shift><Key.shift><Key.shift><Key.shift><Key.shift><Key.shift><Key.shift><Key.shift><Key.shift><Key.shift>PI<Key.space><Key.shift>INDUSTRY<Key.backspace><Key.backspace><Key.down><Key.enter>
Screenshot: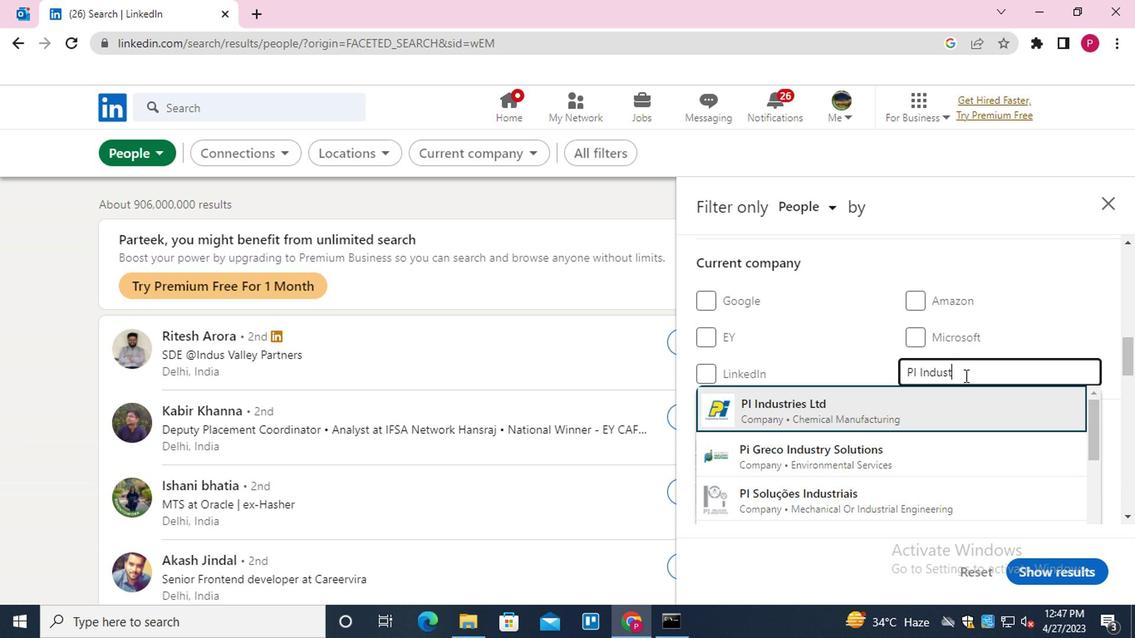 
Action: Mouse moved to (855, 385)
Screenshot: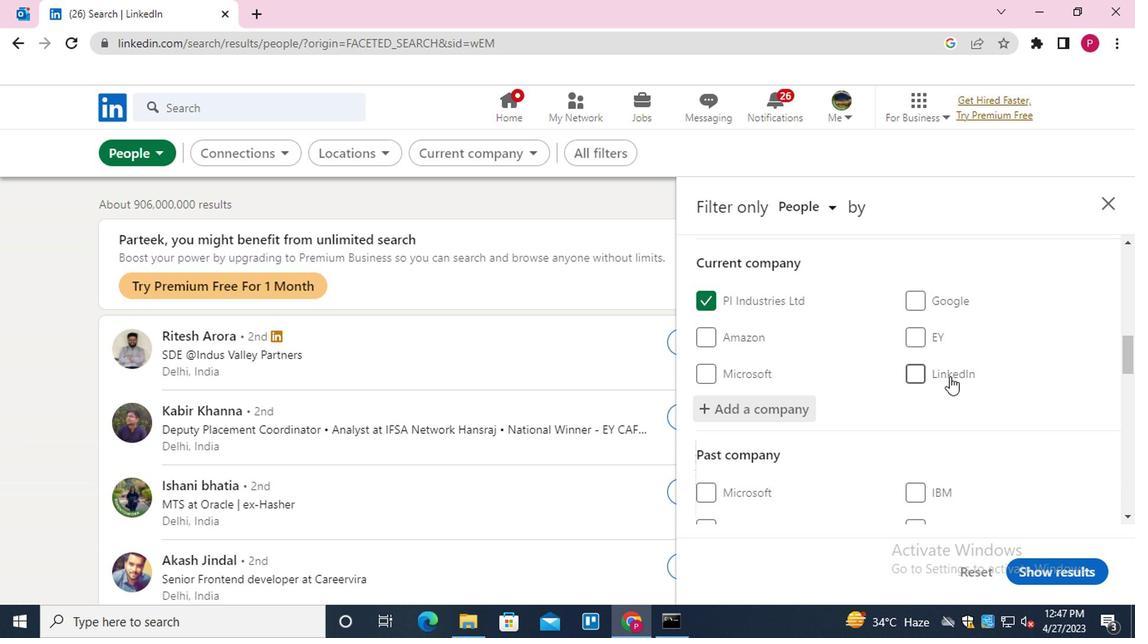 
Action: Mouse scrolled (855, 384) with delta (0, -1)
Screenshot: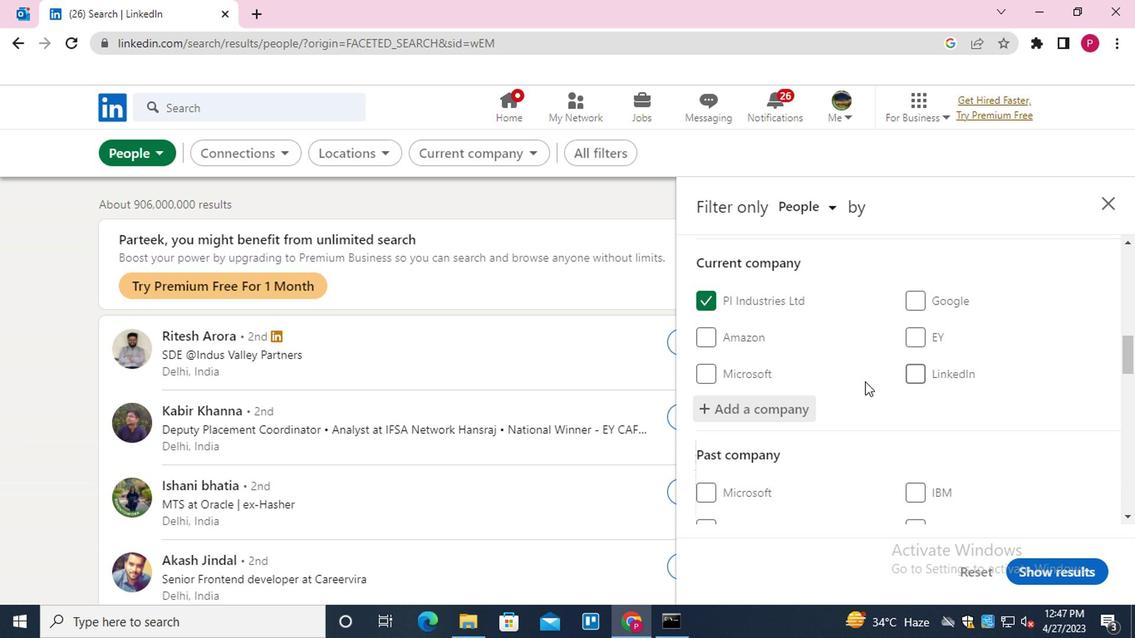 
Action: Mouse scrolled (855, 384) with delta (0, -1)
Screenshot: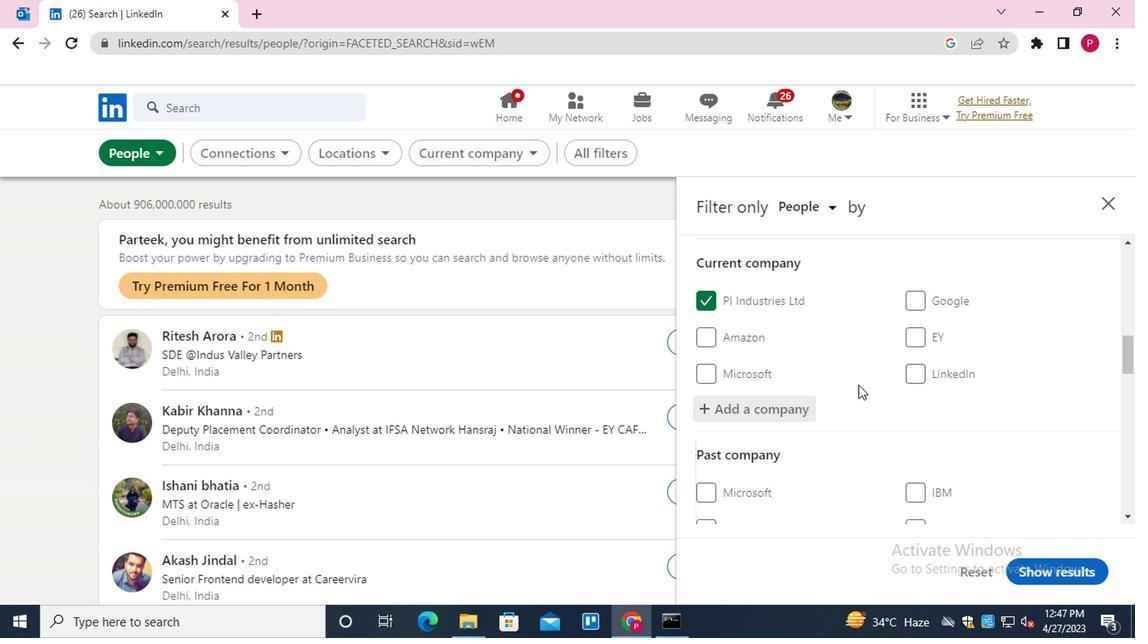 
Action: Mouse scrolled (855, 384) with delta (0, -1)
Screenshot: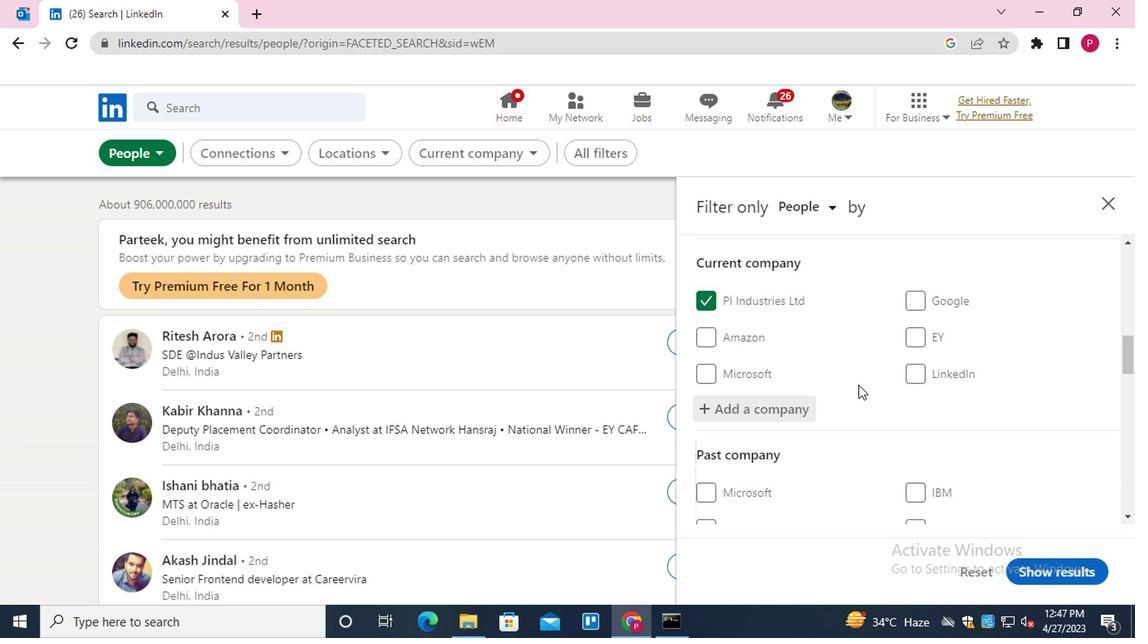 
Action: Mouse scrolled (855, 384) with delta (0, -1)
Screenshot: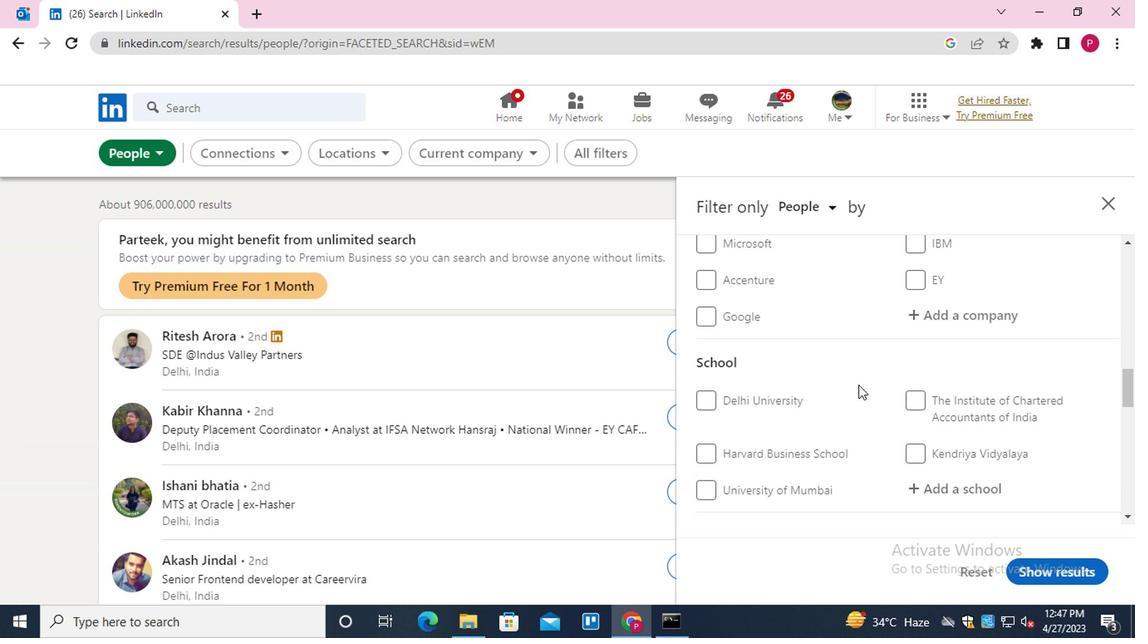 
Action: Mouse scrolled (855, 384) with delta (0, -1)
Screenshot: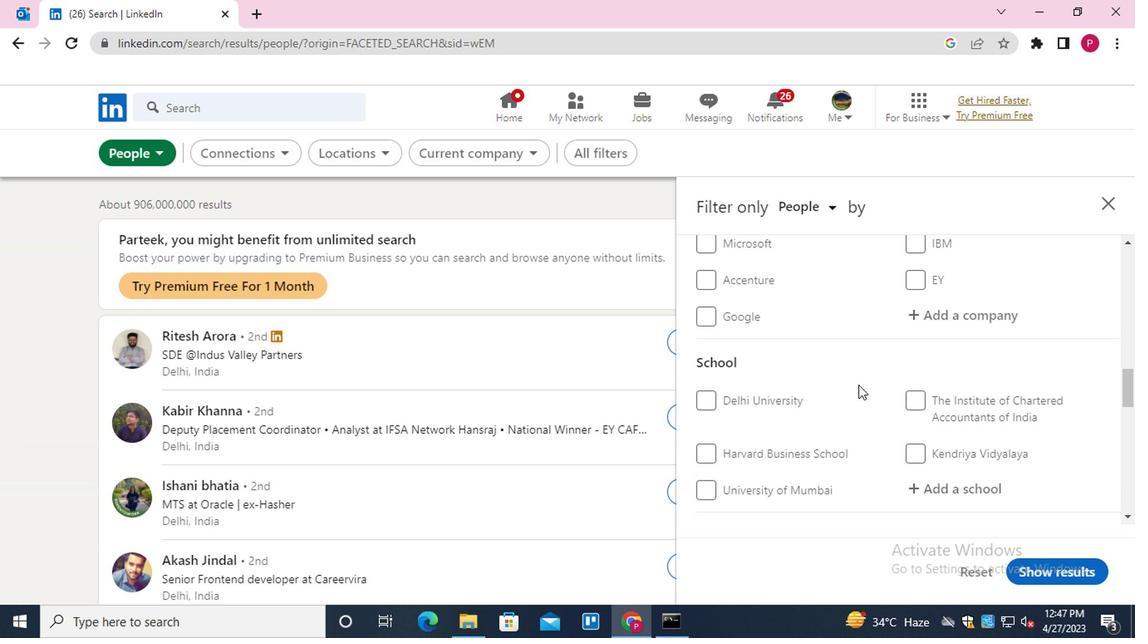 
Action: Mouse moved to (940, 310)
Screenshot: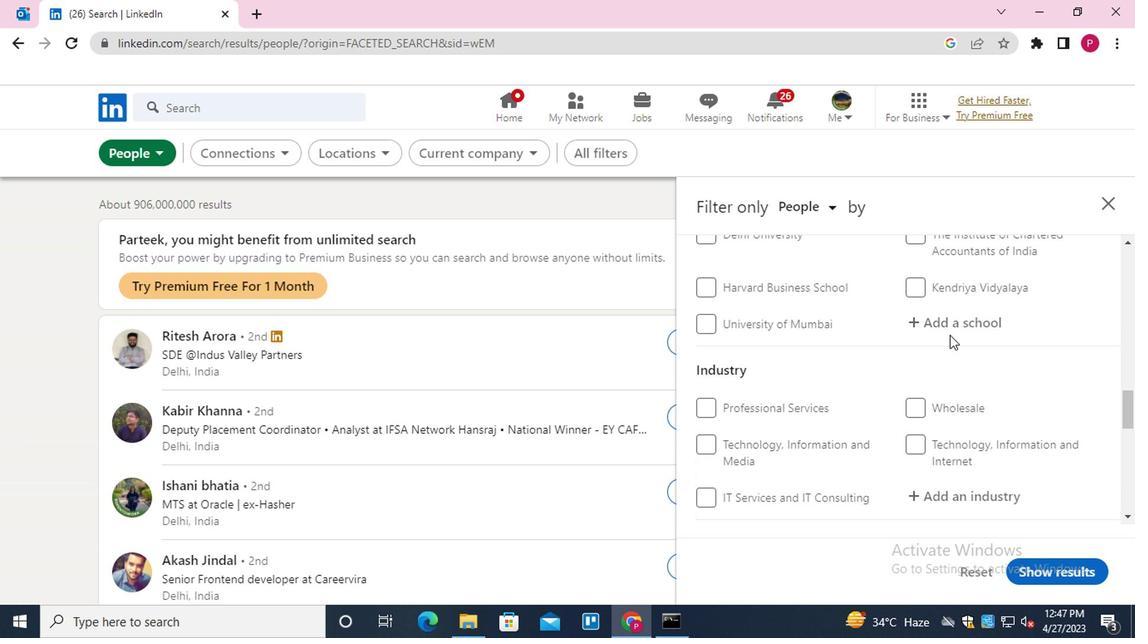 
Action: Mouse pressed left at (940, 310)
Screenshot: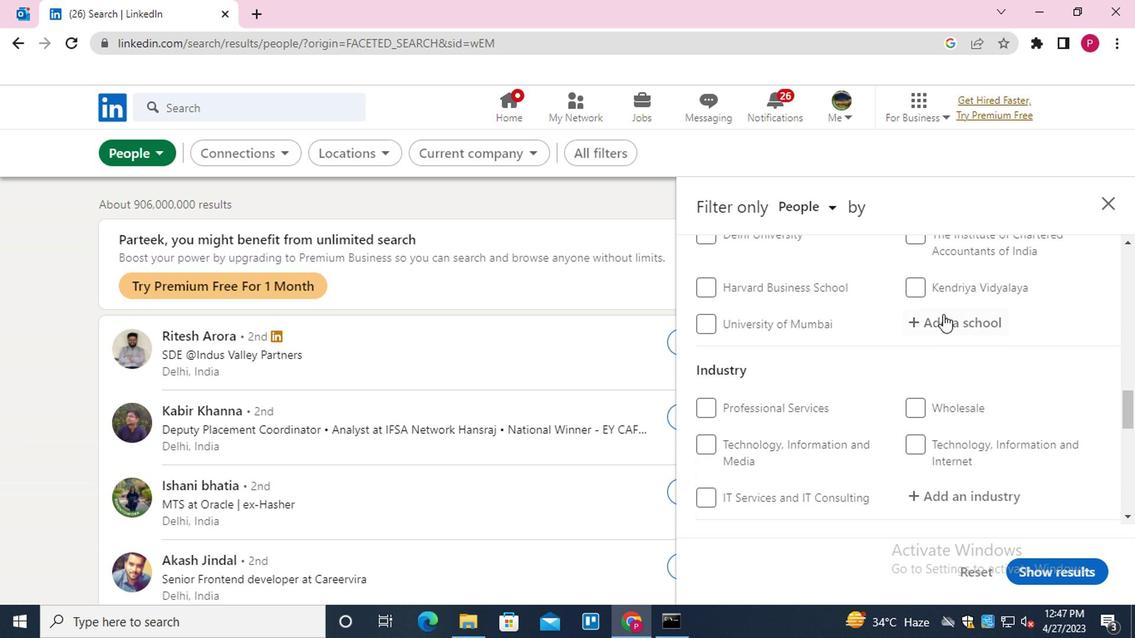 
Action: Mouse moved to (940, 314)
Screenshot: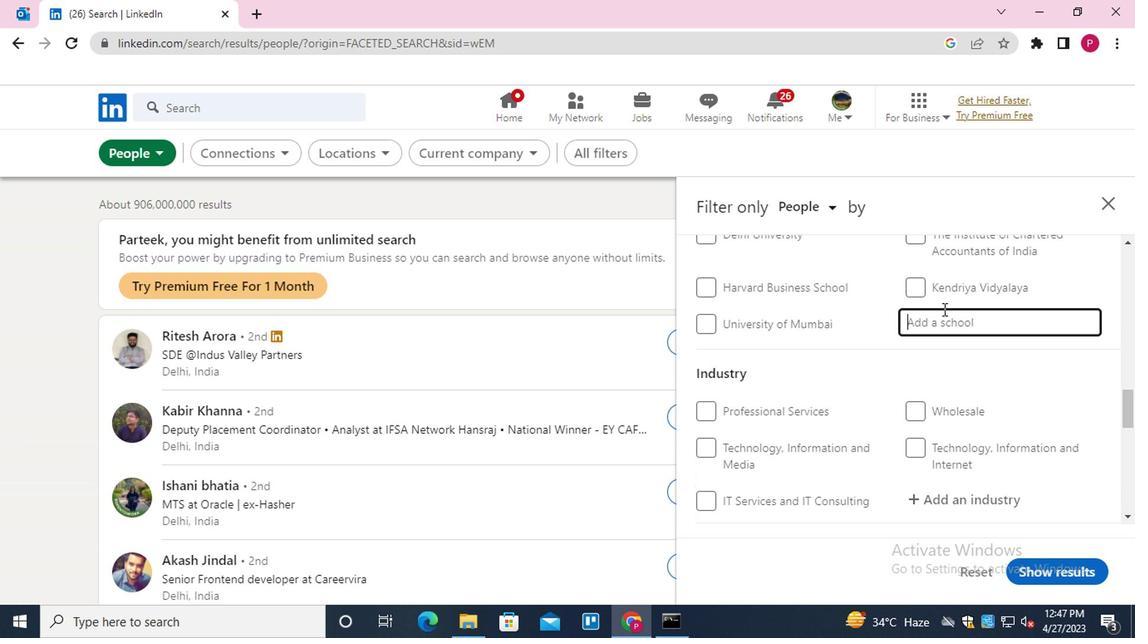 
Action: Key pressed <Key.shift><Key.shift><Key.shift><Key.shift><Key.shift><Key.shift><Key.shift>UNIVERSITY<Key.space><Key.shift>O<Key.backspace>OF<Key.space><Key.shift>H
Screenshot: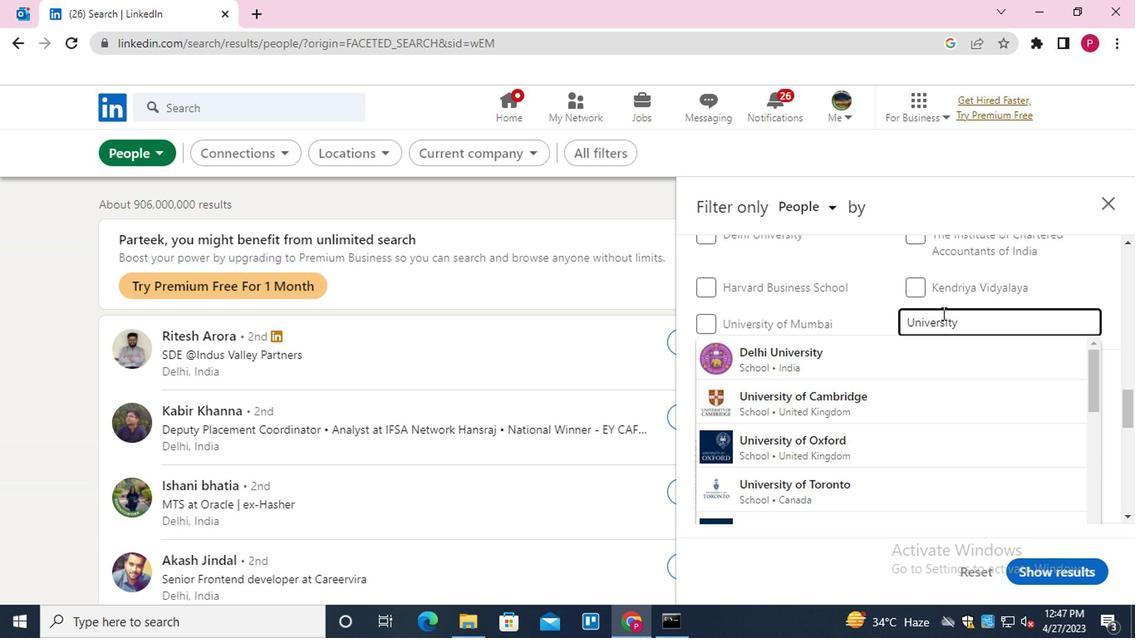 
Action: Mouse moved to (877, 276)
Screenshot: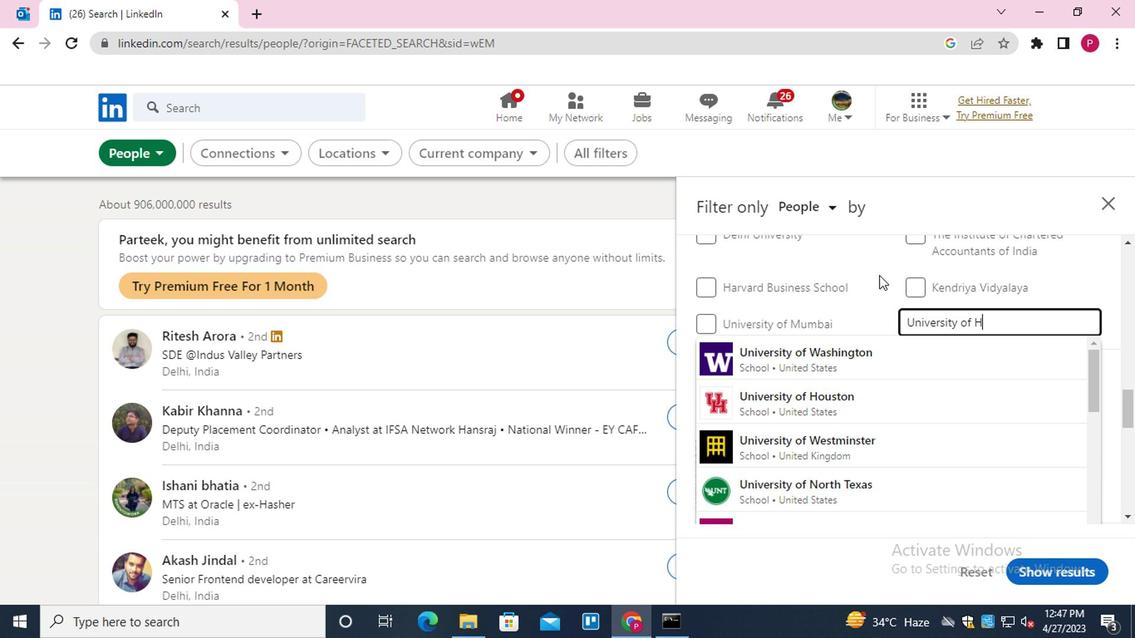 
Action: Key pressed YDERABAD<Key.down><Key.enter>
Screenshot: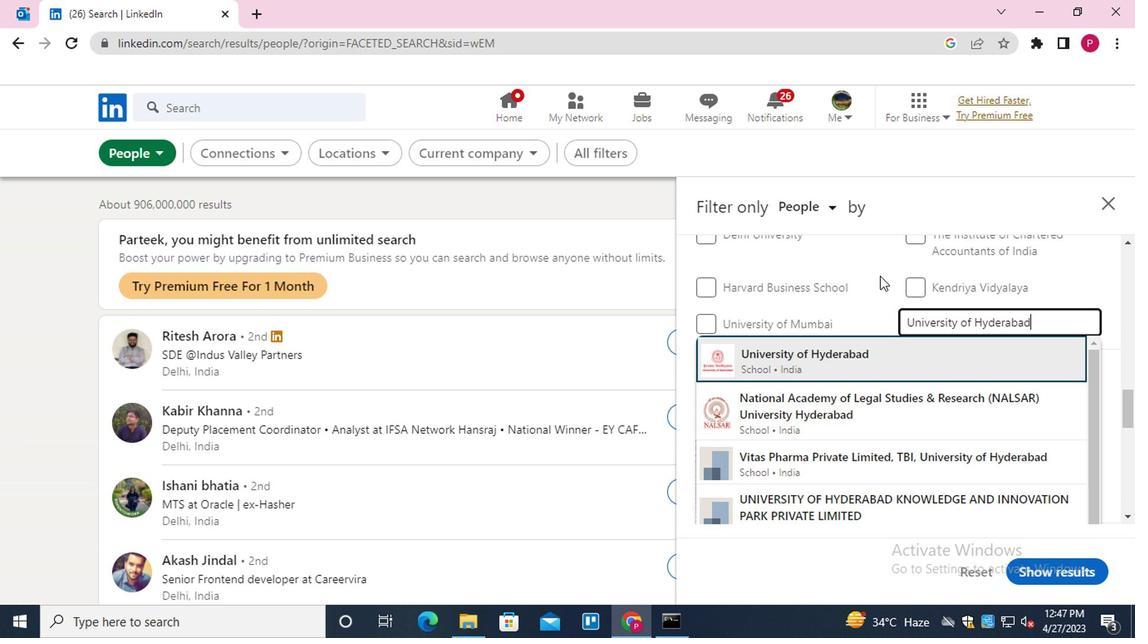 
Action: Mouse moved to (879, 297)
Screenshot: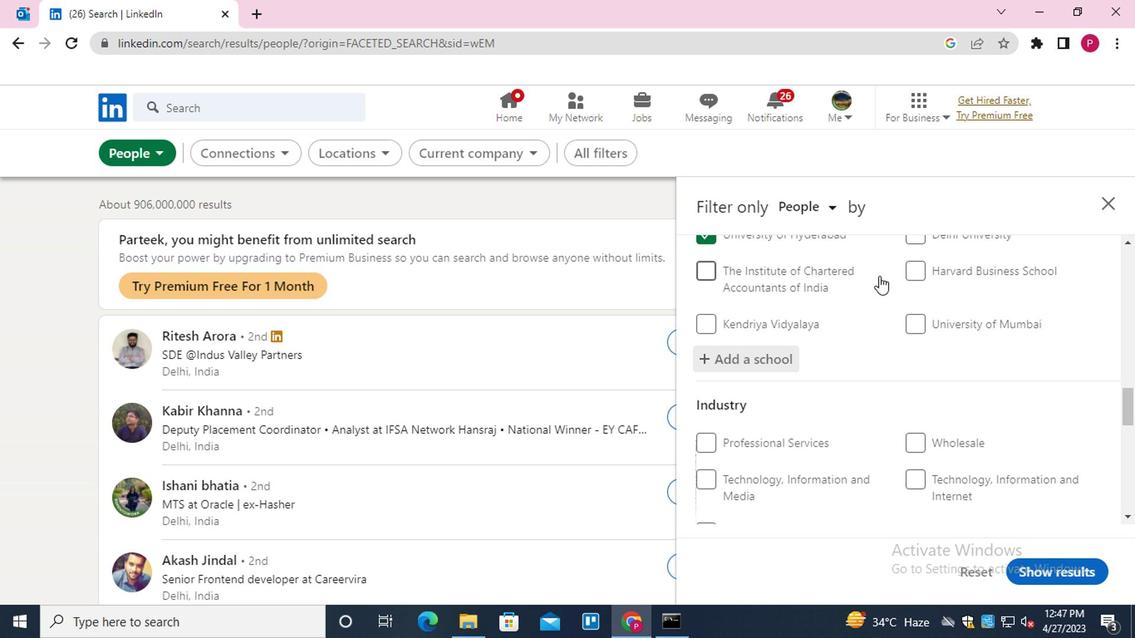 
Action: Mouse scrolled (879, 297) with delta (0, 0)
Screenshot: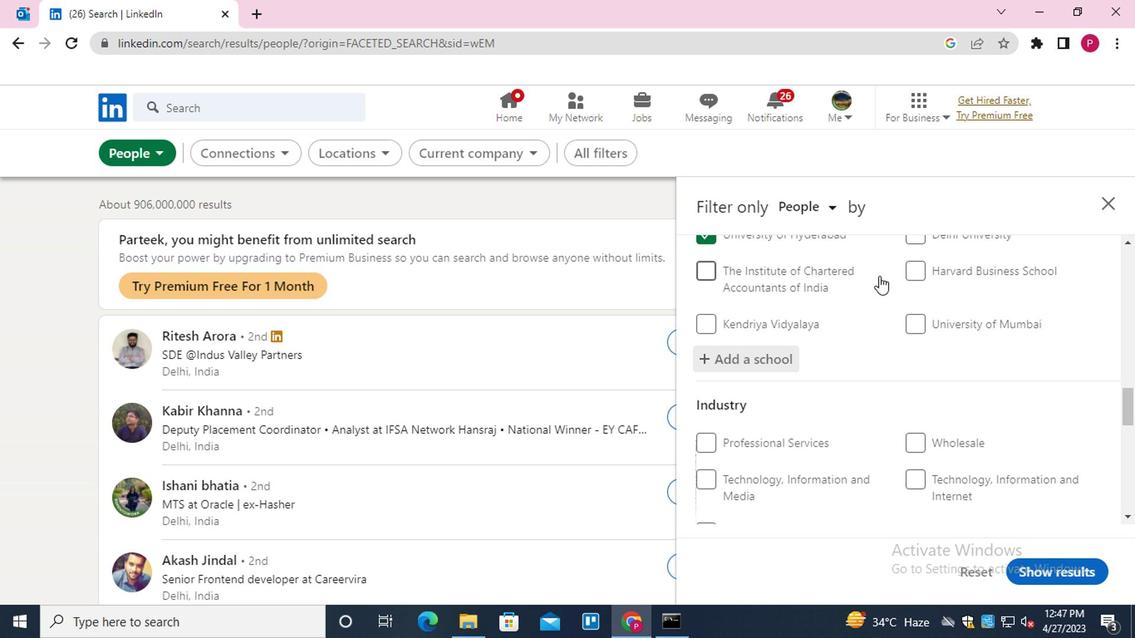 
Action: Mouse moved to (879, 305)
Screenshot: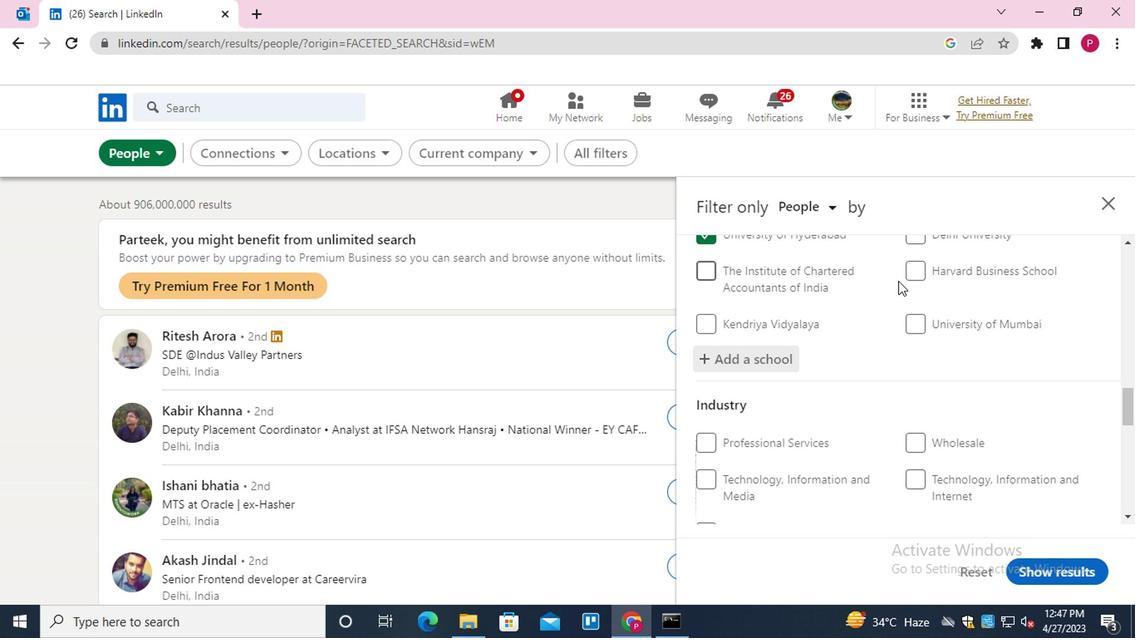
Action: Mouse scrolled (879, 304) with delta (0, -1)
Screenshot: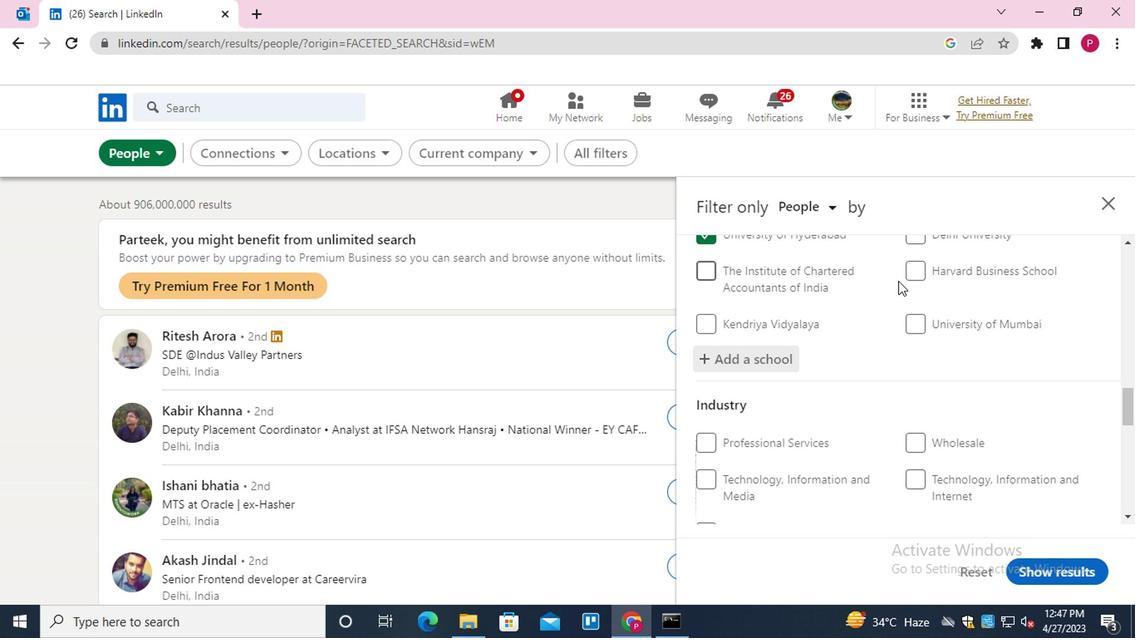 
Action: Mouse moved to (878, 310)
Screenshot: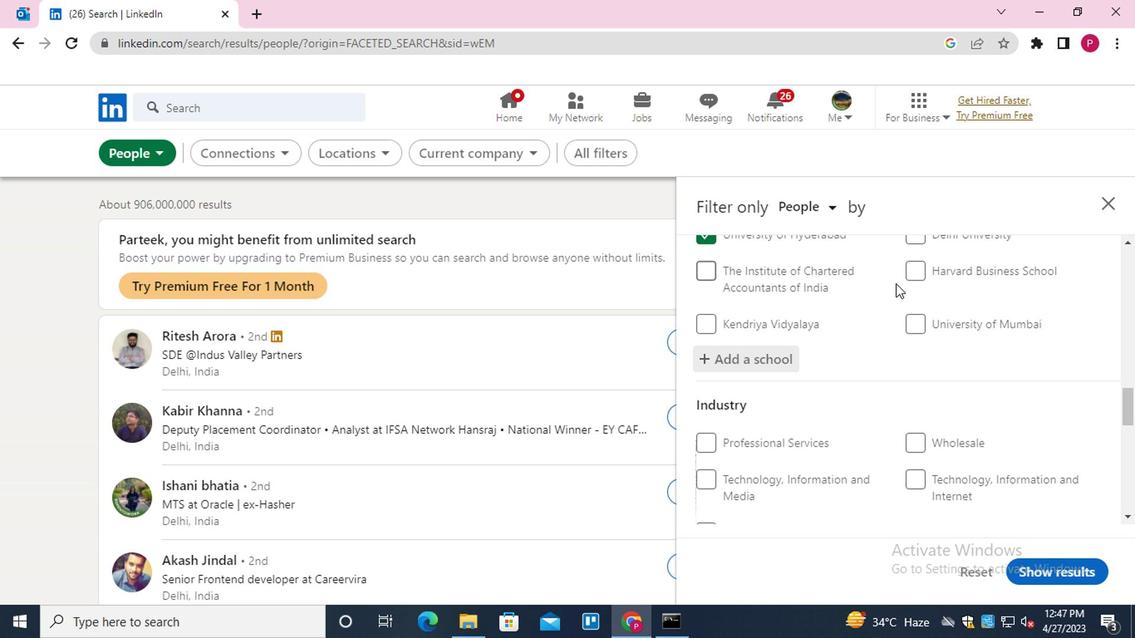 
Action: Mouse scrolled (878, 309) with delta (0, 0)
Screenshot: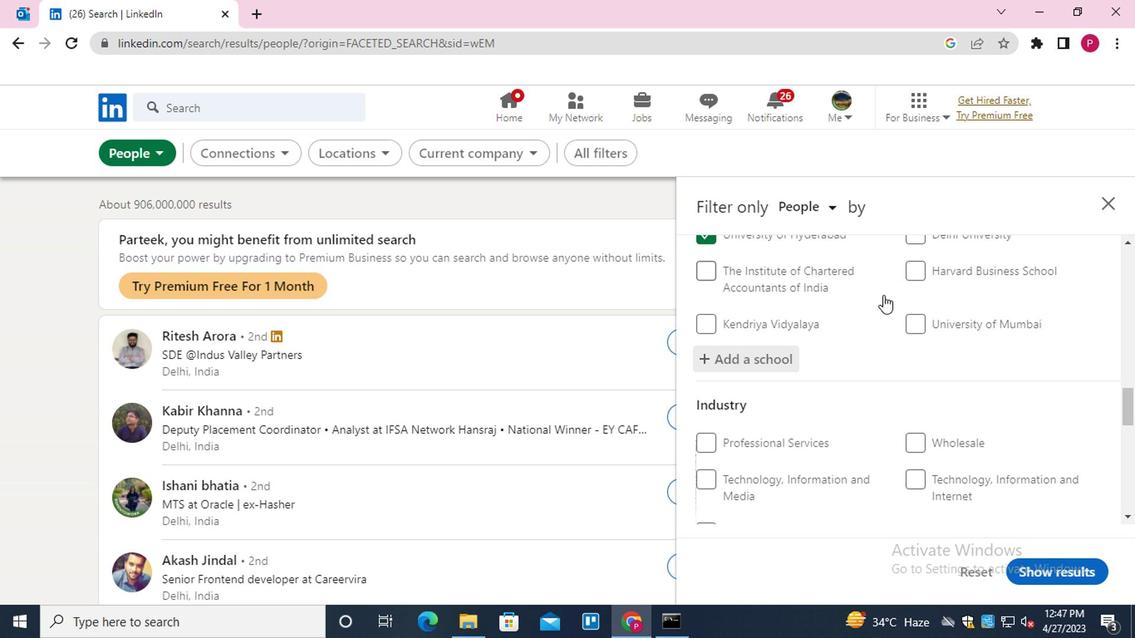 
Action: Mouse moved to (949, 285)
Screenshot: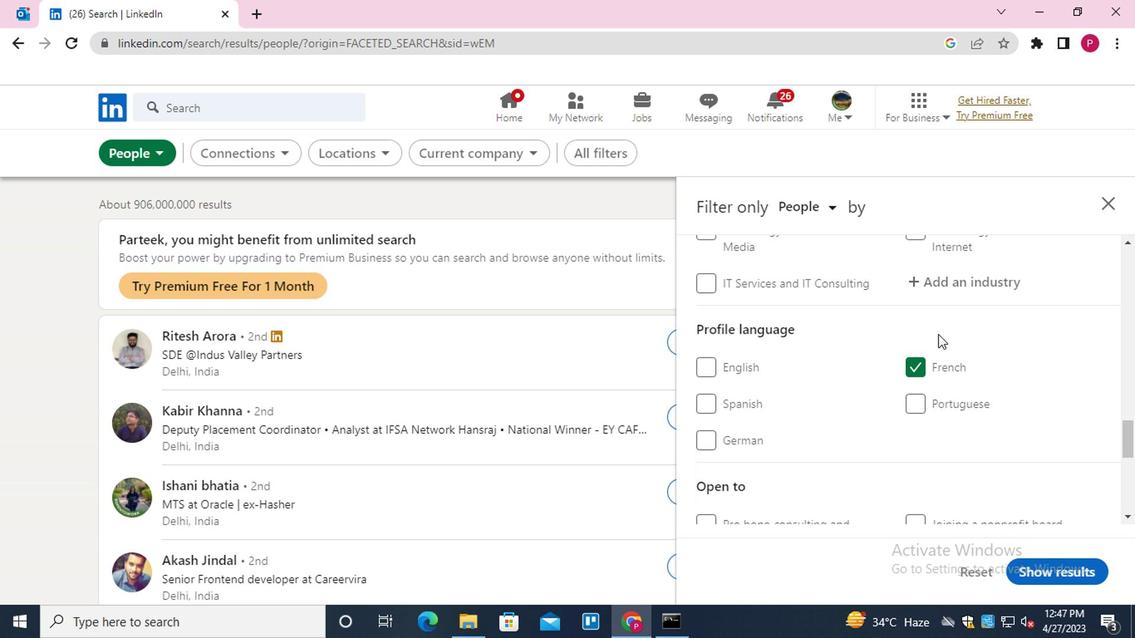 
Action: Mouse pressed left at (949, 285)
Screenshot: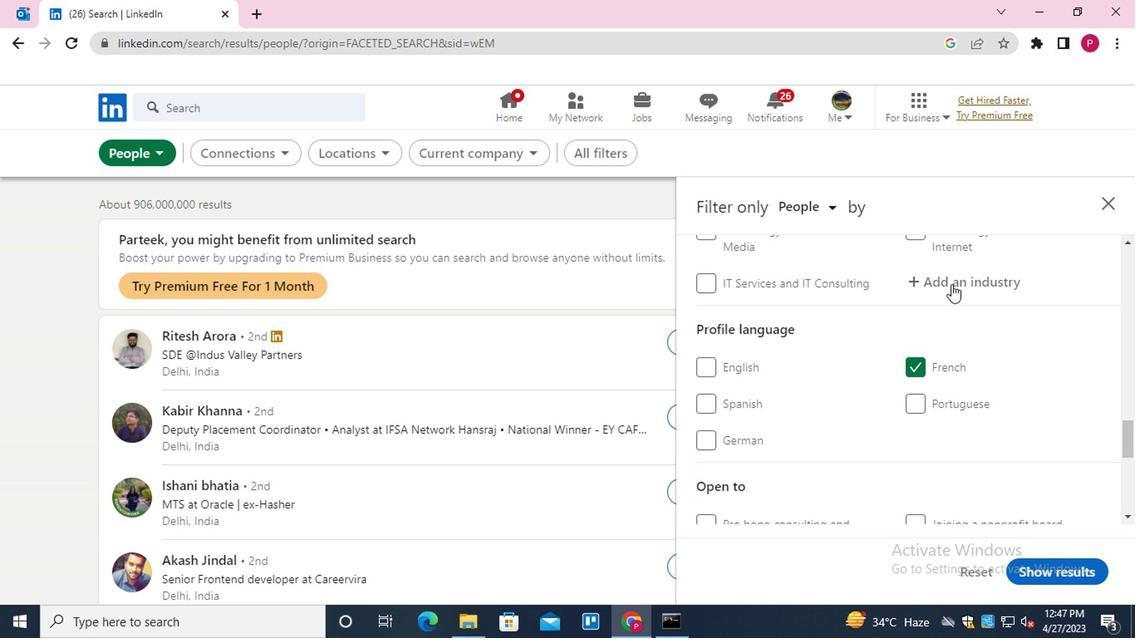 
Action: Key pressed <Key.shift>ASS<Key.down><Key.down><Key.enter>
Screenshot: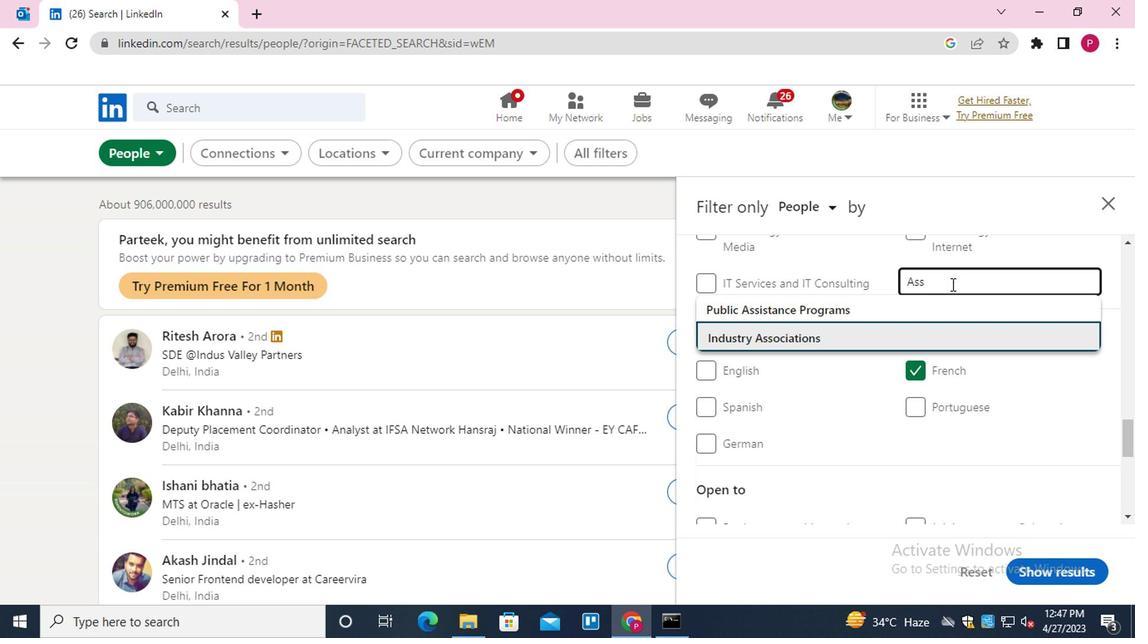 
Action: Mouse scrolled (949, 284) with delta (0, 0)
Screenshot: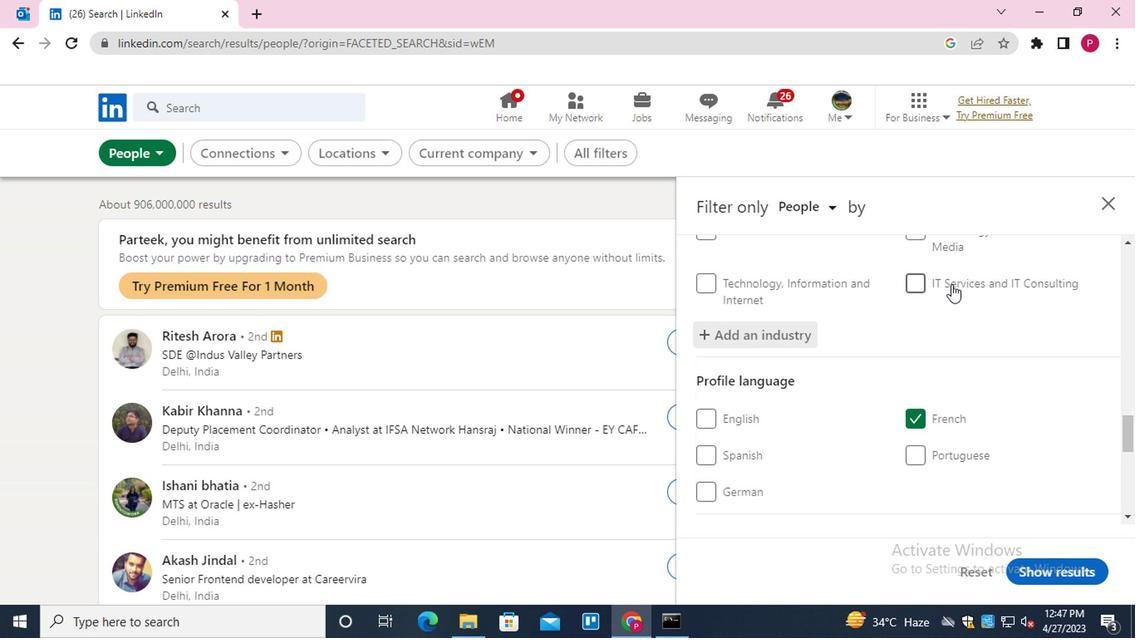 
Action: Mouse scrolled (949, 284) with delta (0, 0)
Screenshot: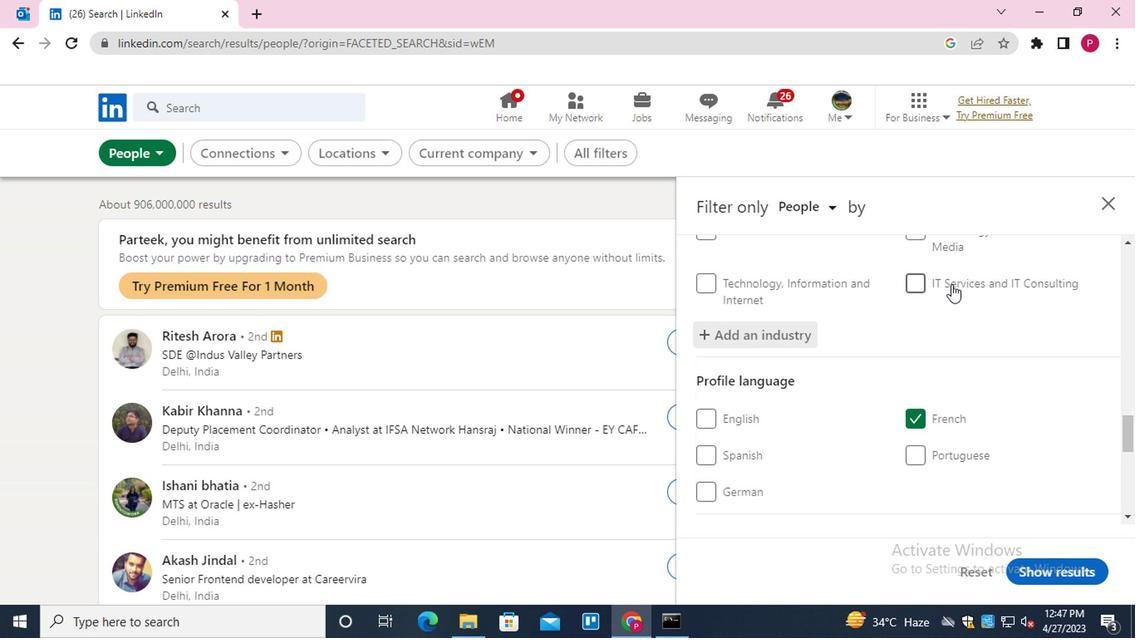 
Action: Mouse scrolled (949, 284) with delta (0, 0)
Screenshot: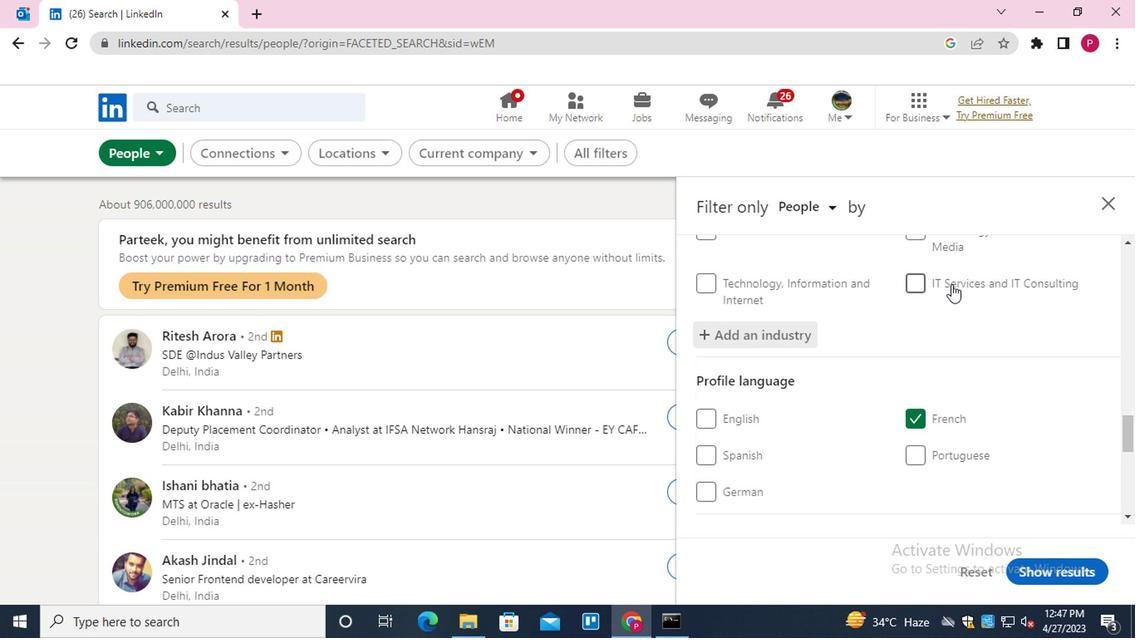 
Action: Mouse scrolled (949, 284) with delta (0, 0)
Screenshot: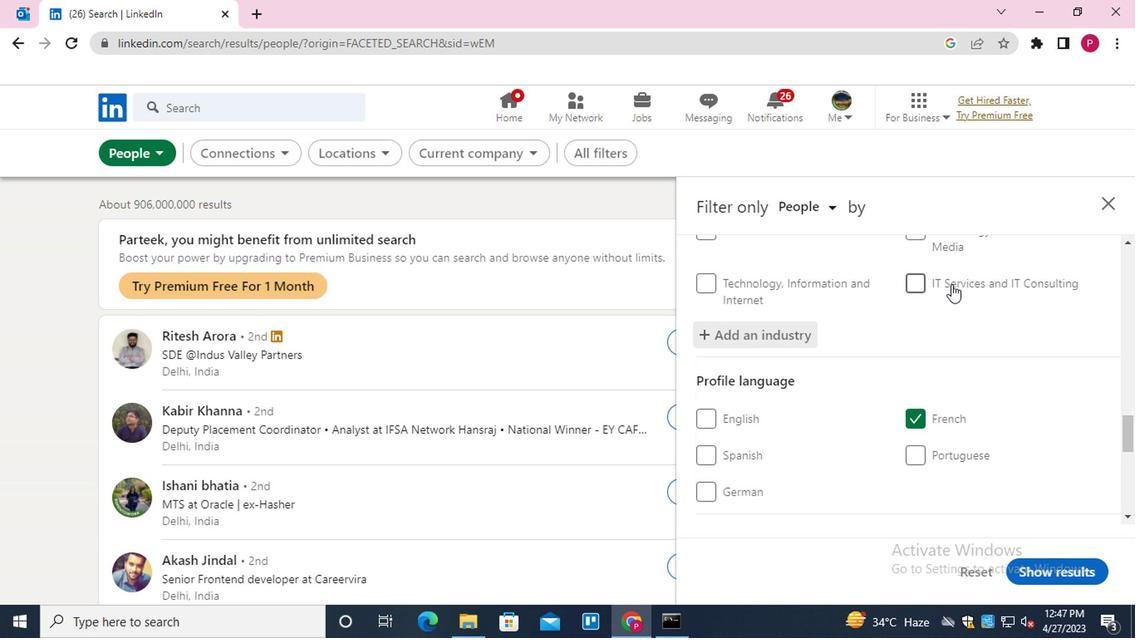 
Action: Mouse scrolled (949, 284) with delta (0, 0)
Screenshot: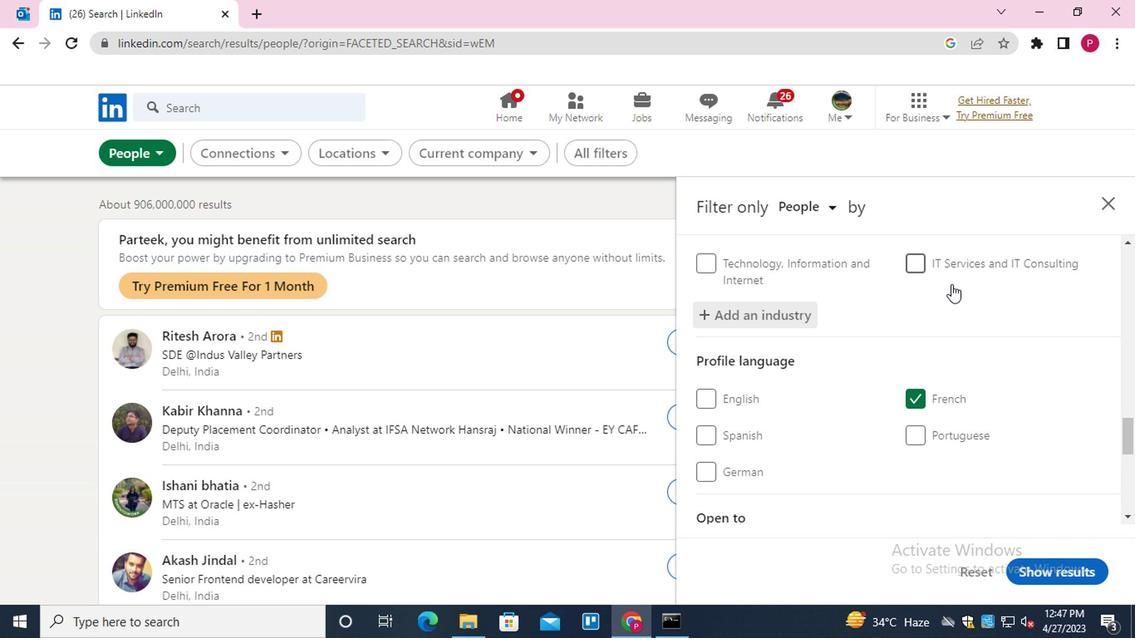 
Action: Mouse moved to (962, 330)
Screenshot: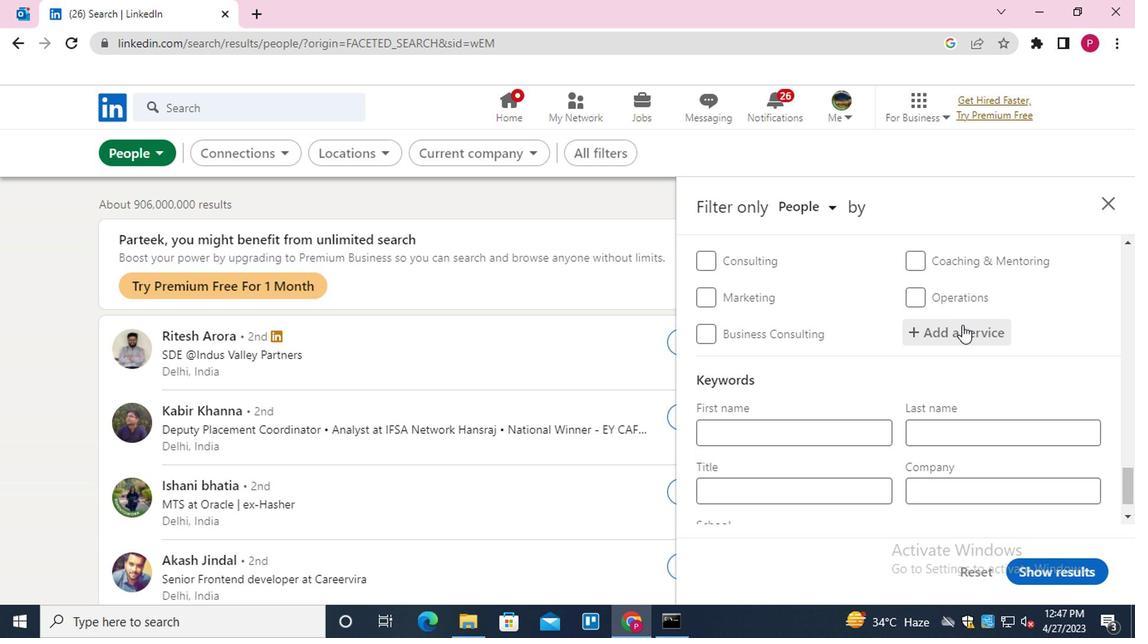 
Action: Mouse pressed left at (962, 330)
Screenshot: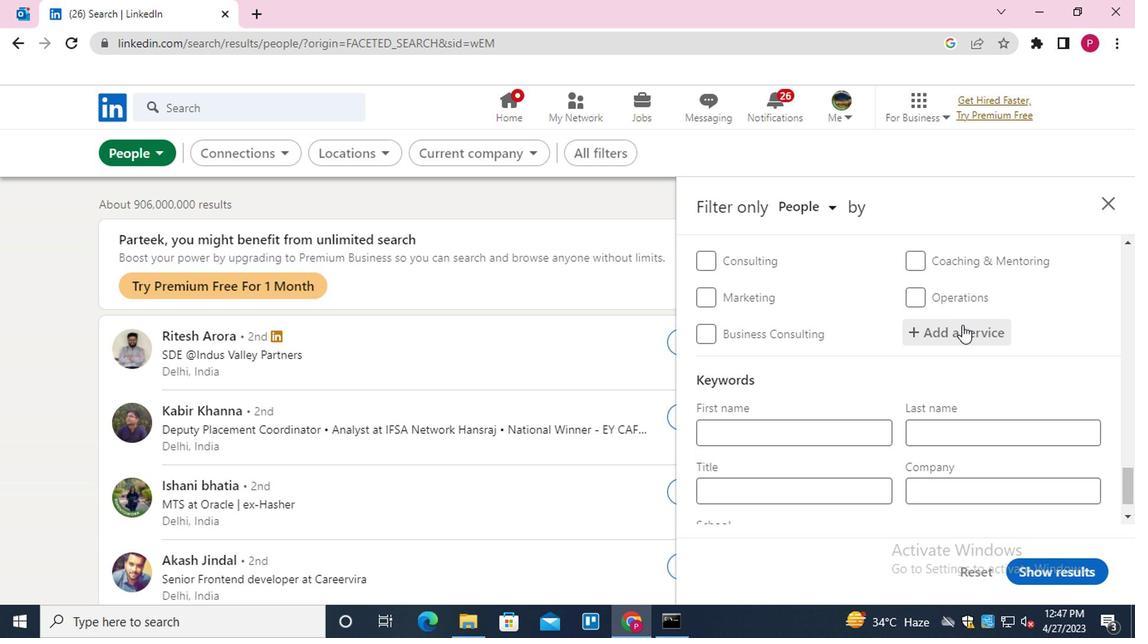 
Action: Key pressed <Key.shift>ADMINI<Key.down><Key.enter>
Screenshot: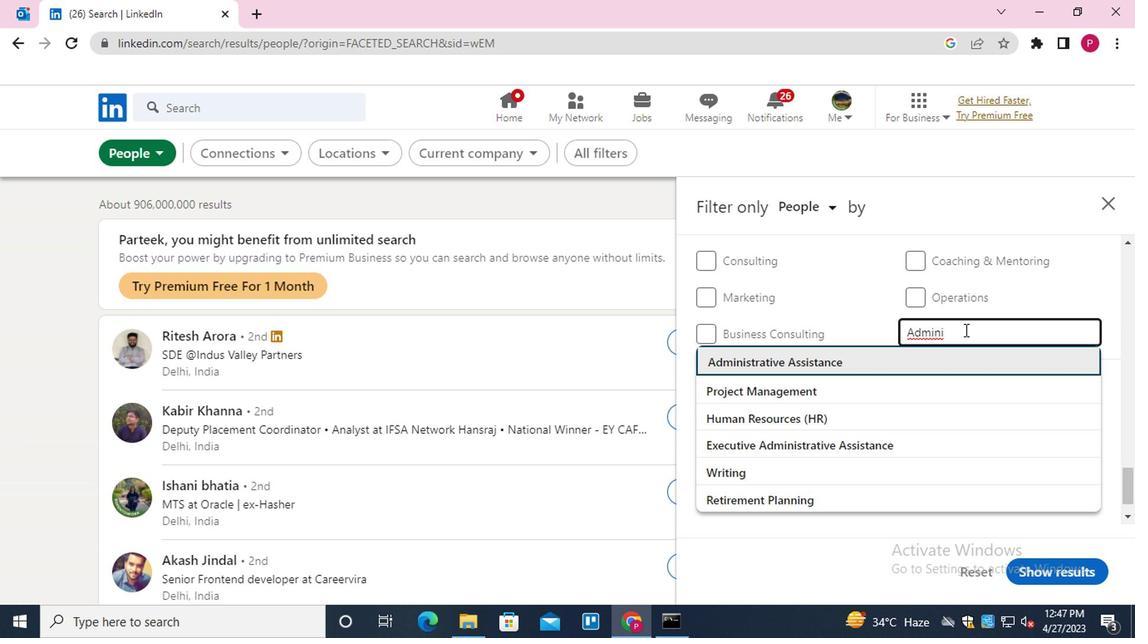 
Action: Mouse scrolled (962, 330) with delta (0, 0)
Screenshot: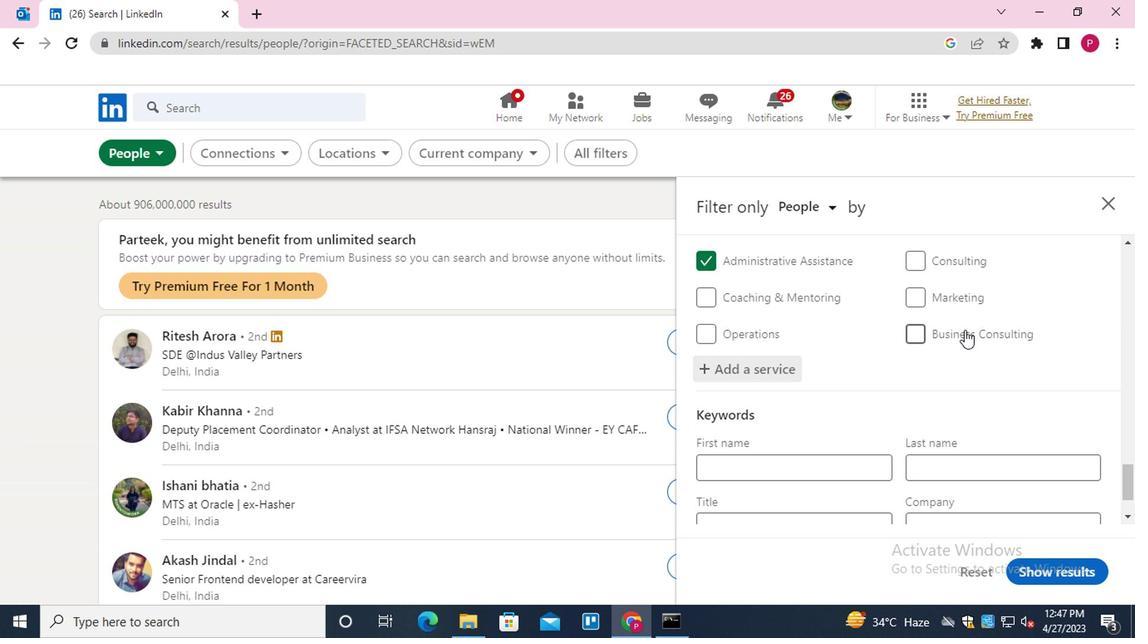 
Action: Mouse moved to (944, 347)
Screenshot: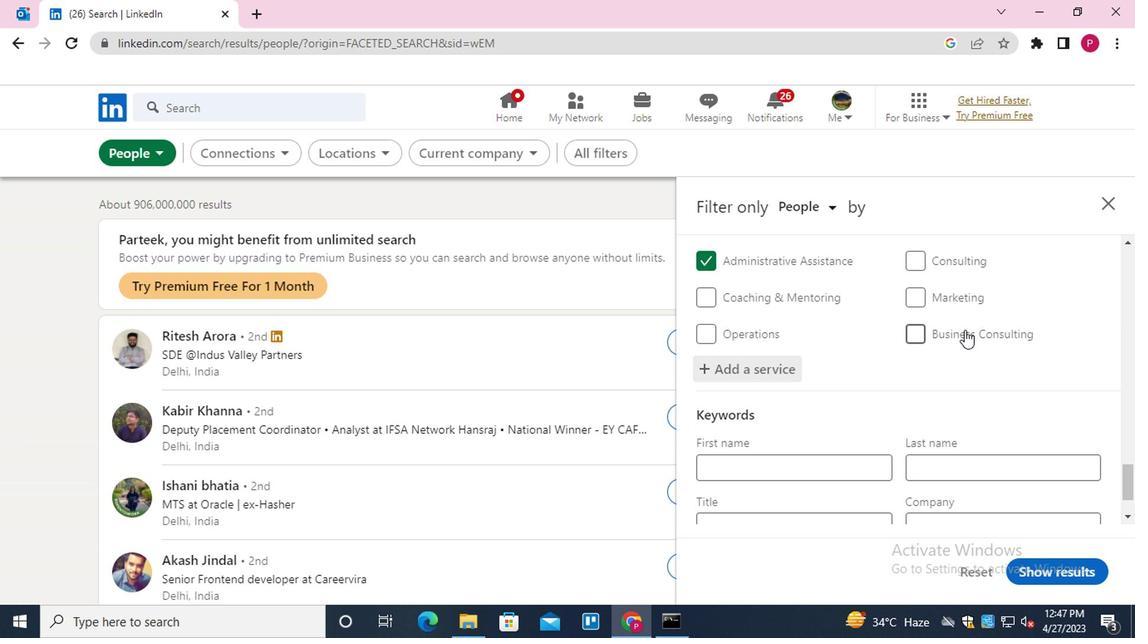 
Action: Mouse scrolled (944, 346) with delta (0, 0)
Screenshot: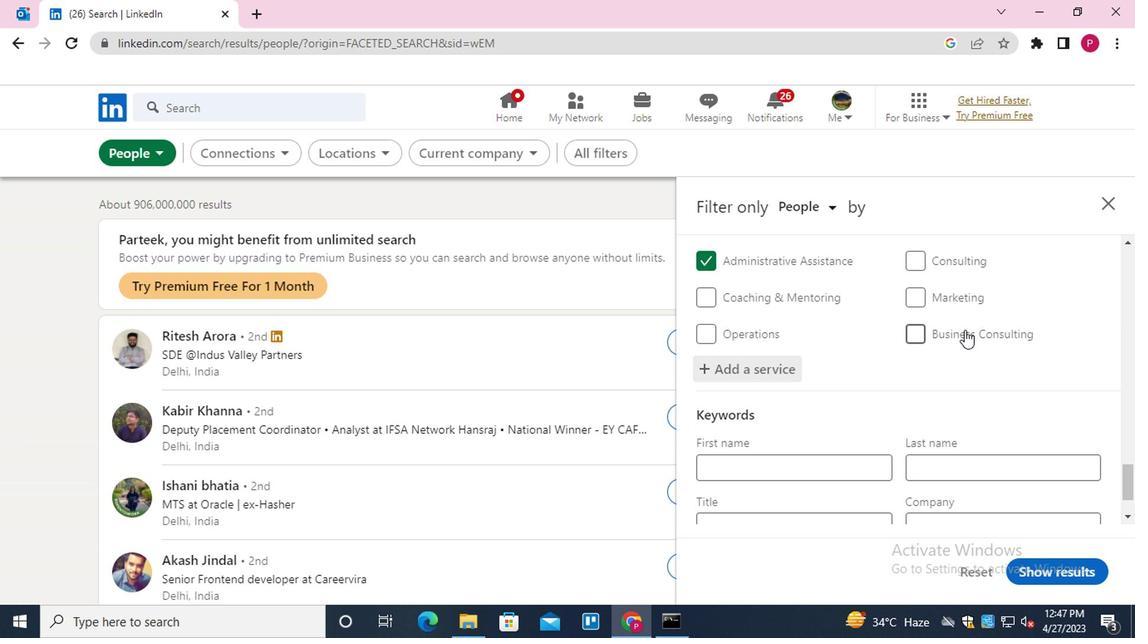 
Action: Mouse moved to (915, 365)
Screenshot: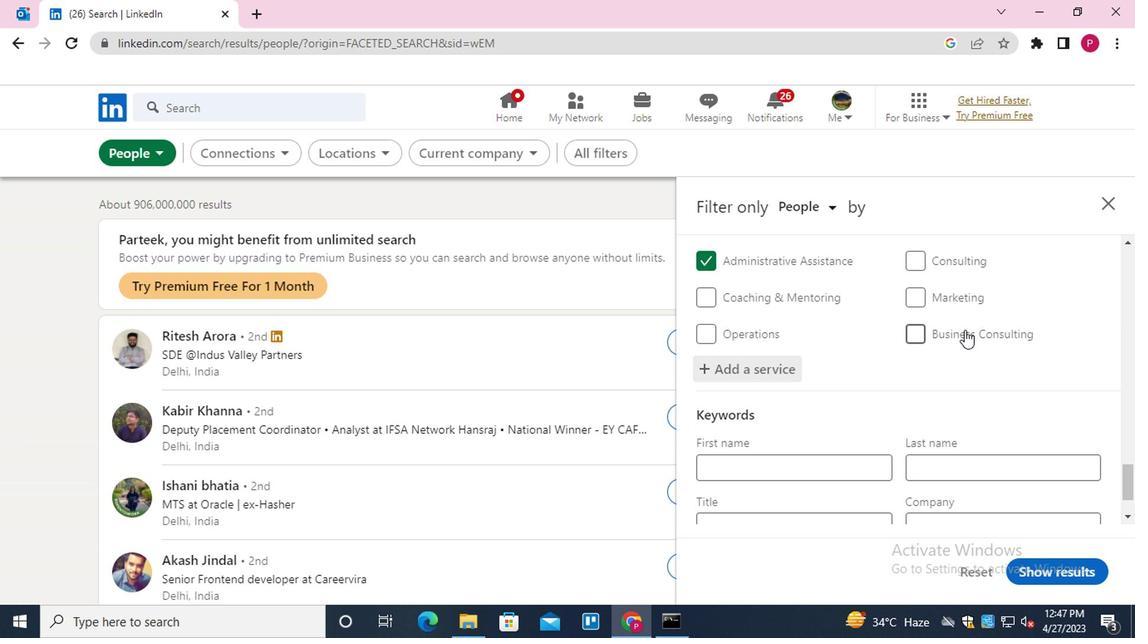 
Action: Mouse scrolled (915, 363) with delta (0, -1)
Screenshot: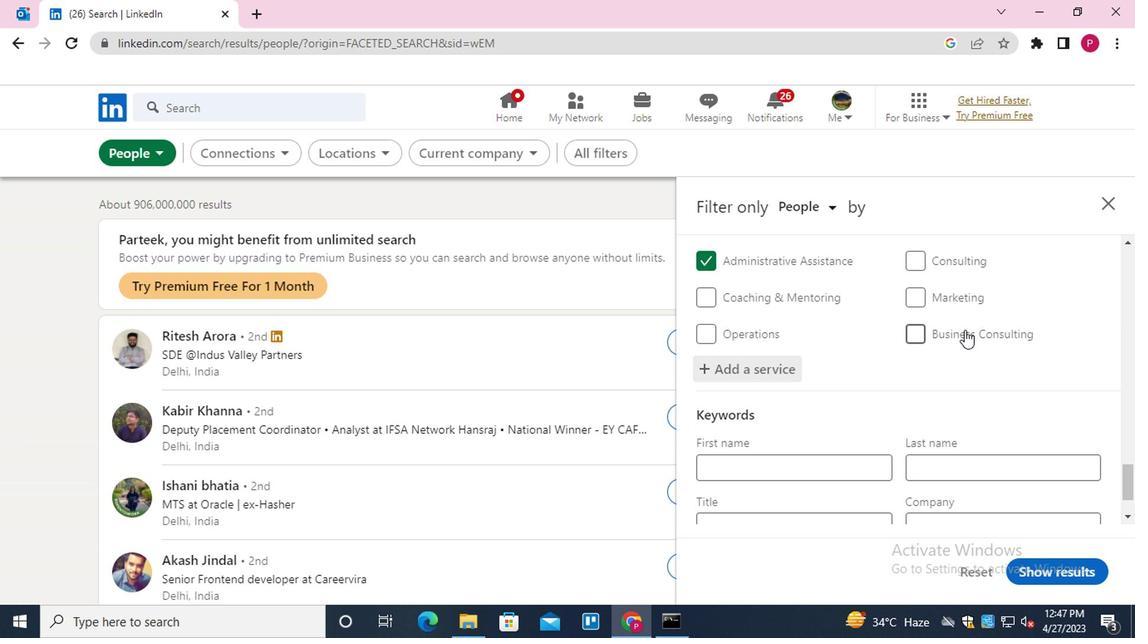 
Action: Mouse moved to (879, 379)
Screenshot: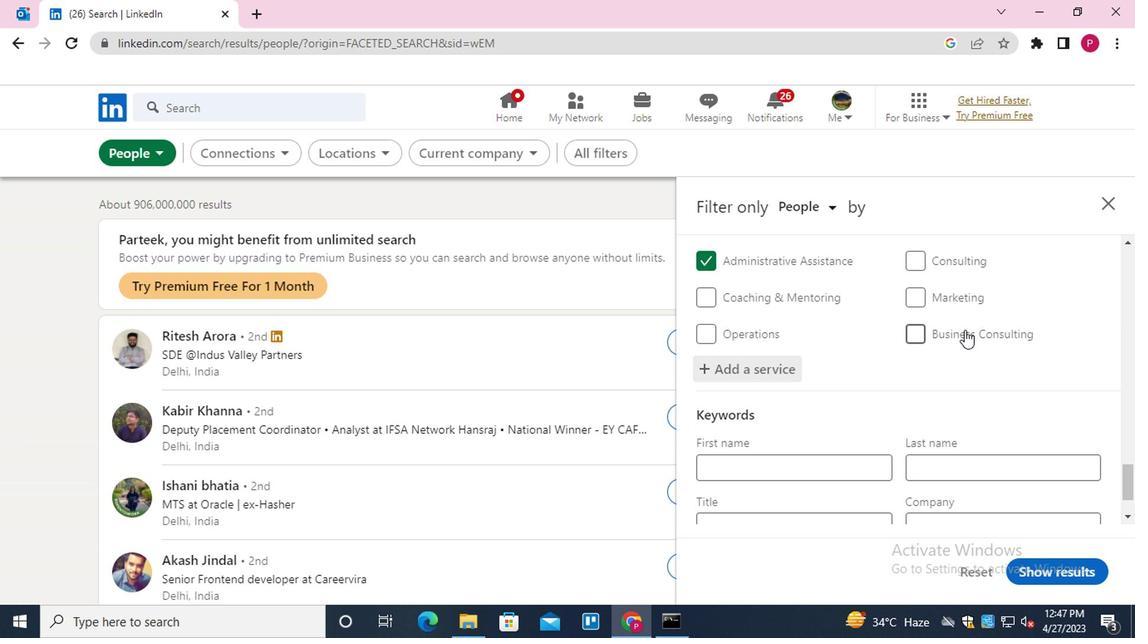 
Action: Mouse scrolled (879, 379) with delta (0, 0)
Screenshot: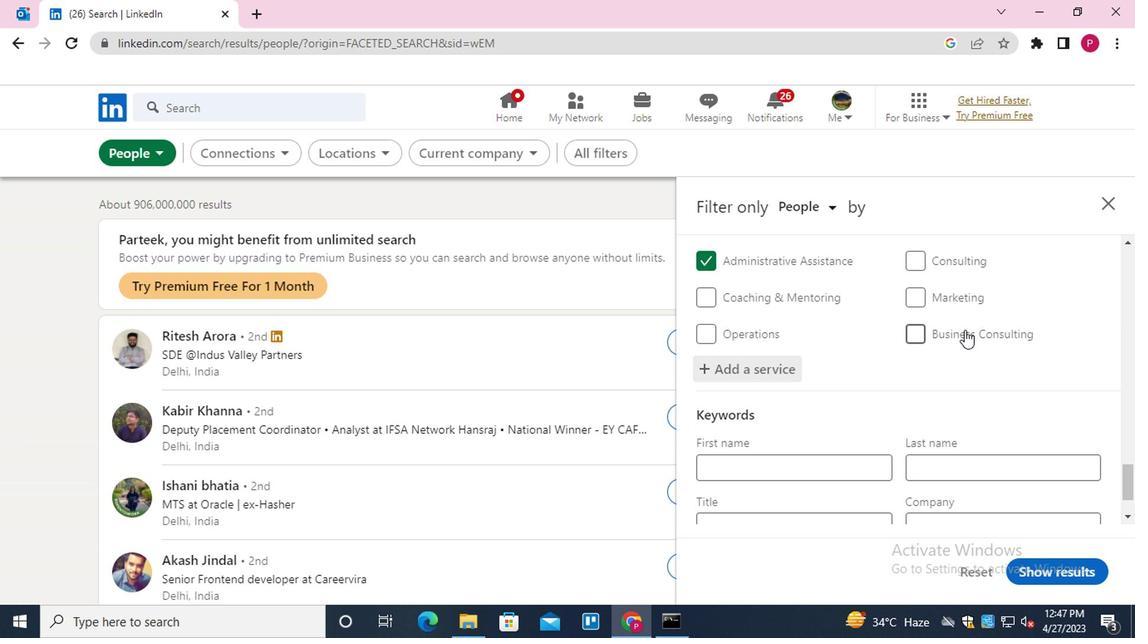 
Action: Mouse moved to (802, 452)
Screenshot: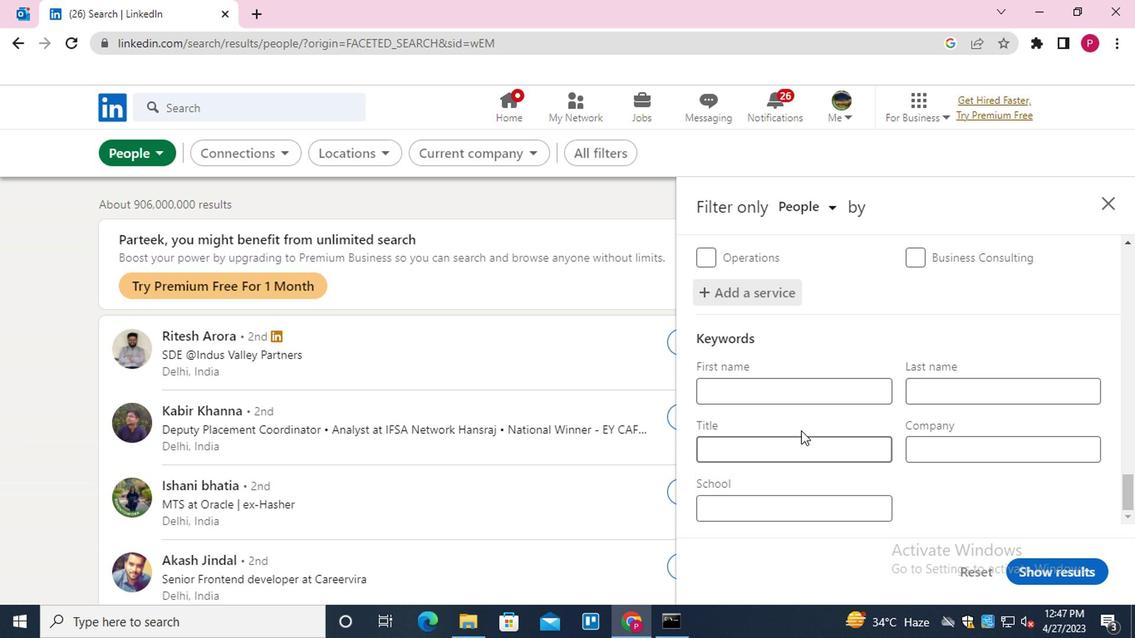 
Action: Mouse pressed left at (802, 452)
Screenshot: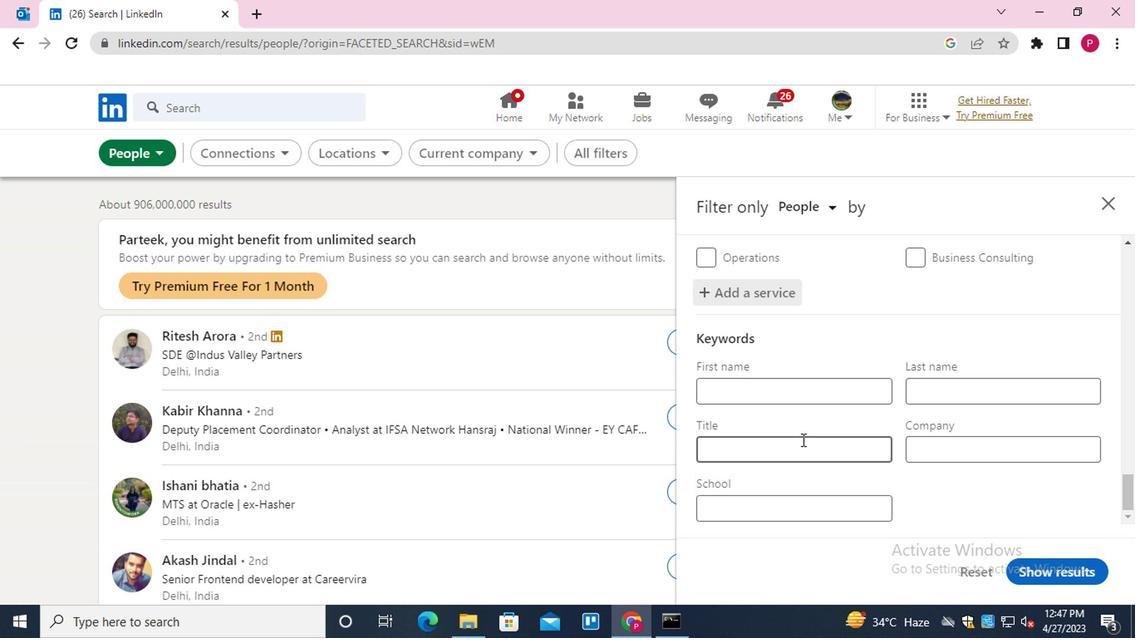
Action: Key pressed <Key.shift>SECURITY<Key.space><Key.shift>GUARD
Screenshot: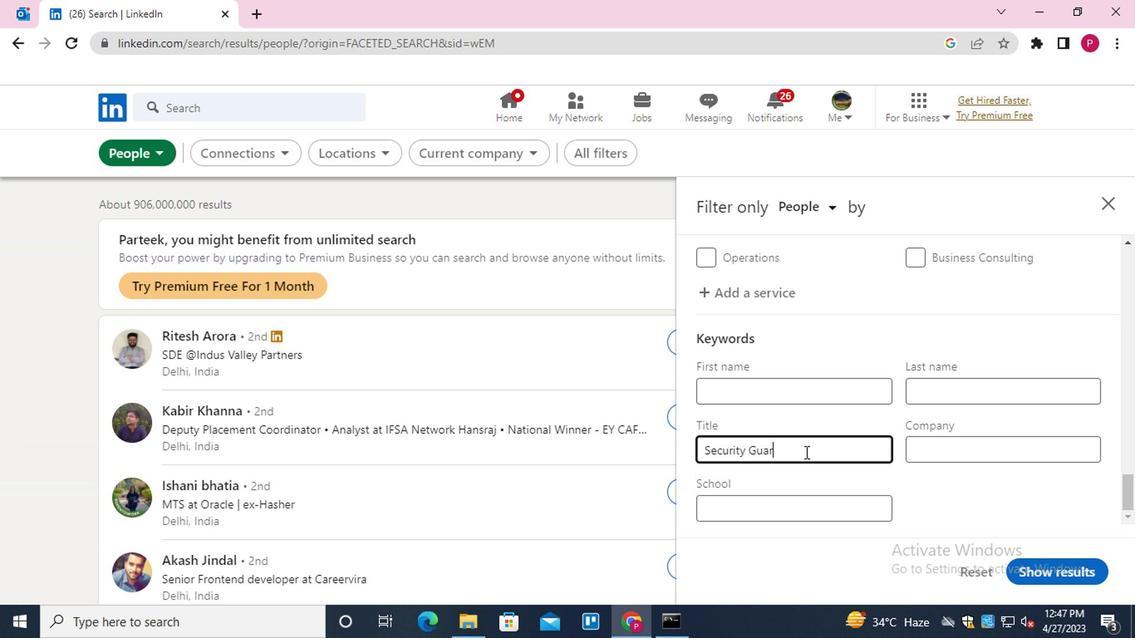 
Action: Mouse moved to (1054, 581)
Screenshot: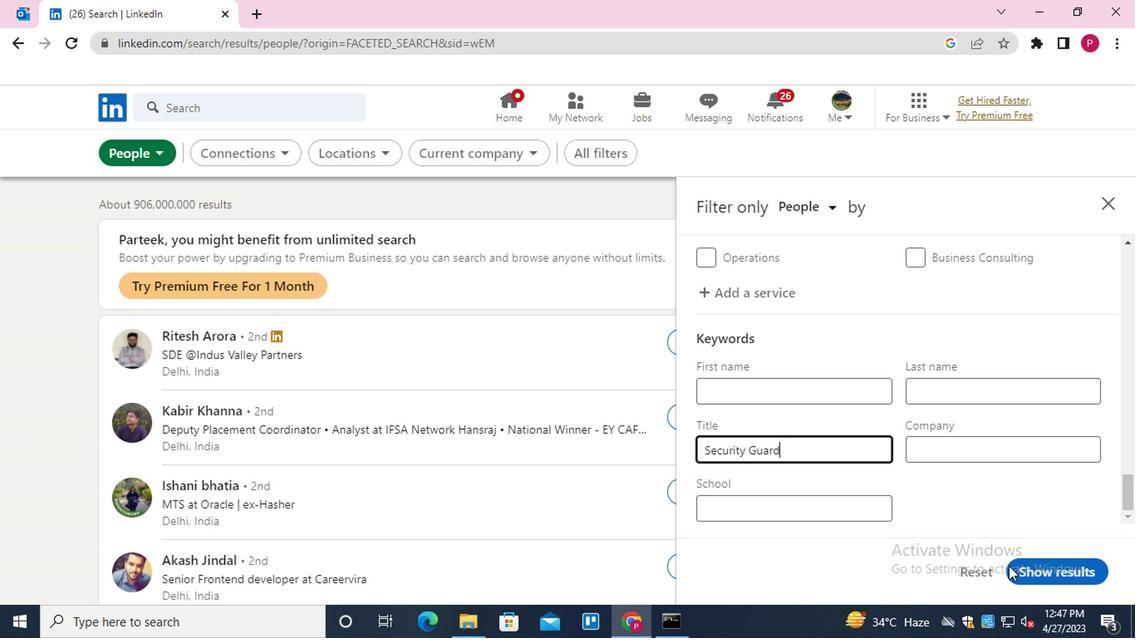 
Action: Mouse pressed left at (1054, 581)
Screenshot: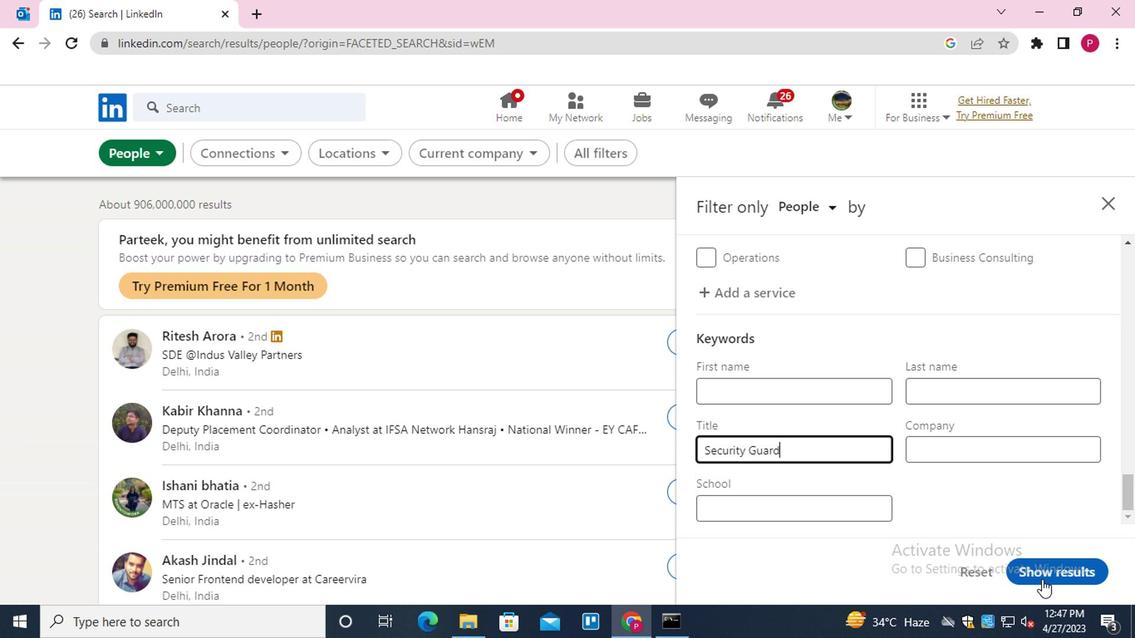 
Action: Mouse moved to (496, 298)
Screenshot: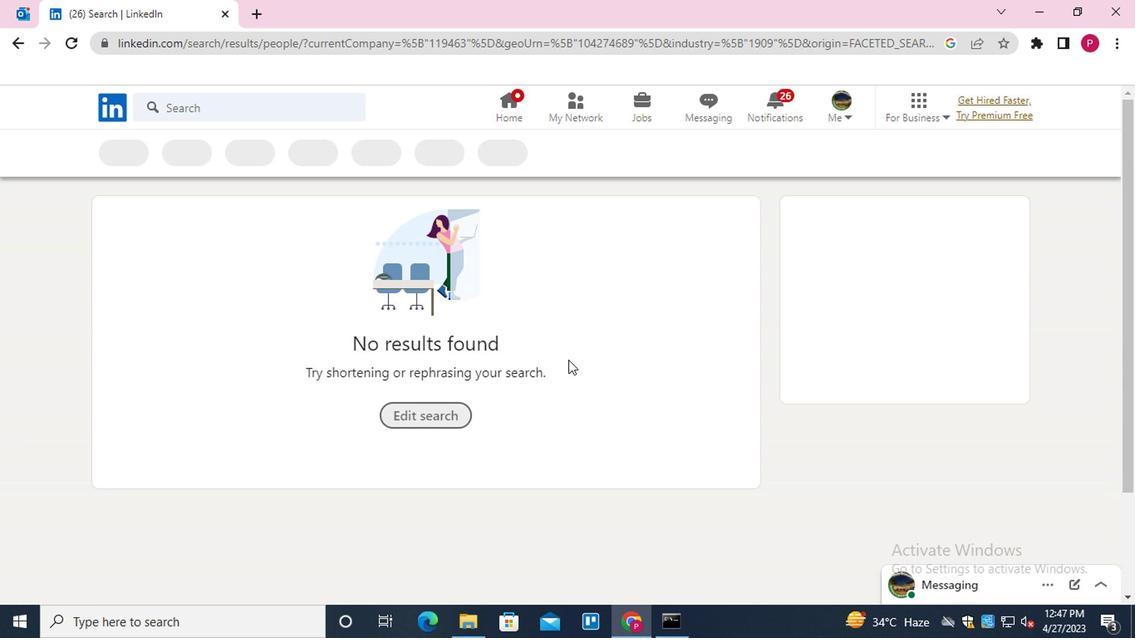 
